 Task: Add an event with the title Second Presentation Rehearsal and Polishing Session, date '2023/10/20', time 9:15 AM to 11:15 AMand add a description: Throughout the retreat, participants will be immersed in a variety of engaging and interactive exercises that encourage teamwork, problem-solving, and creativity. The activities are carefully designed to challenge individuals, foster collaboration, and highlight the power of collective effort., put the event into Blue category . Add location for the event as: 987 Foz do Douro, Porto, Portugal, logged in from the account softage.9@softage.netand send the event invitation to softage.7@softage.net with CC to  softage.8@softage.net. Set a reminder for the event At time of event
Action: Mouse moved to (88, 107)
Screenshot: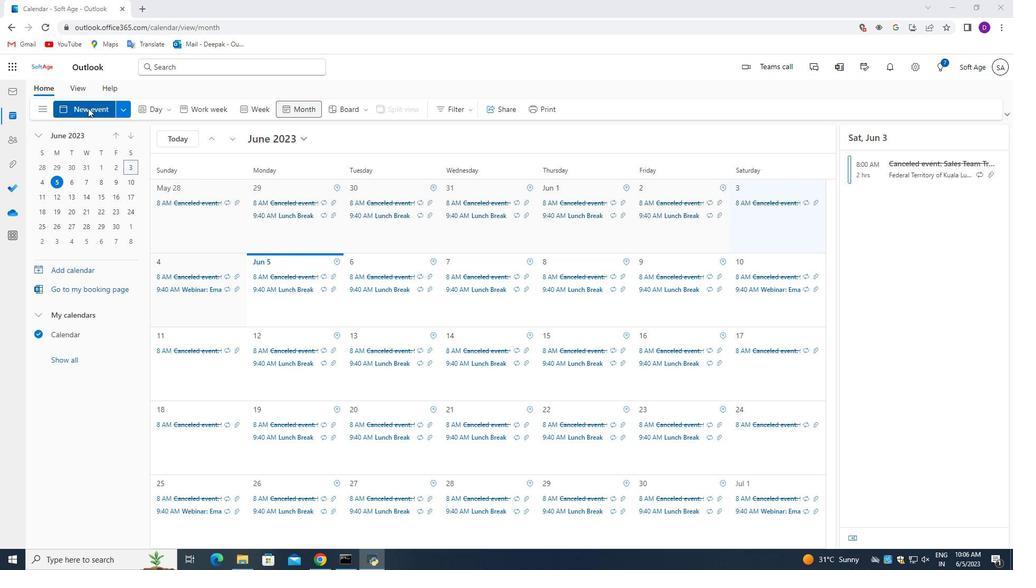 
Action: Mouse pressed left at (88, 107)
Screenshot: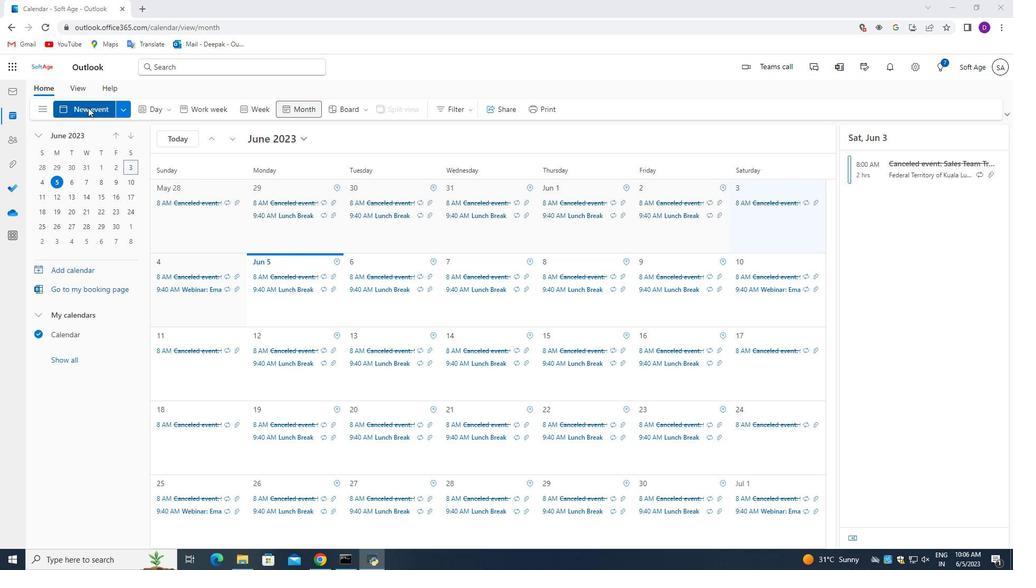 
Action: Mouse moved to (291, 384)
Screenshot: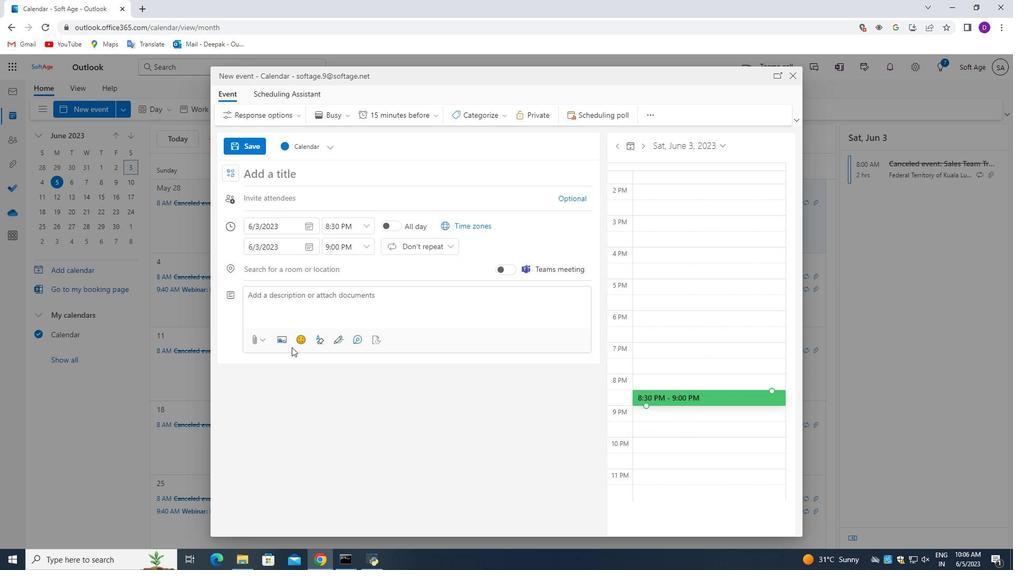 
Action: Key pressed <Key.shift_r>Second<Key.space><Key.shift>Presentation<Key.space><Key.shift_r>Rehearsal<Key.space>and<Key.space><Key.shift>Pl<Key.backspace>olisging<Key.backspace><Key.backspace><Key.backspace><Key.backspace>hing<Key.space><Key.shift_r>Session
Screenshot: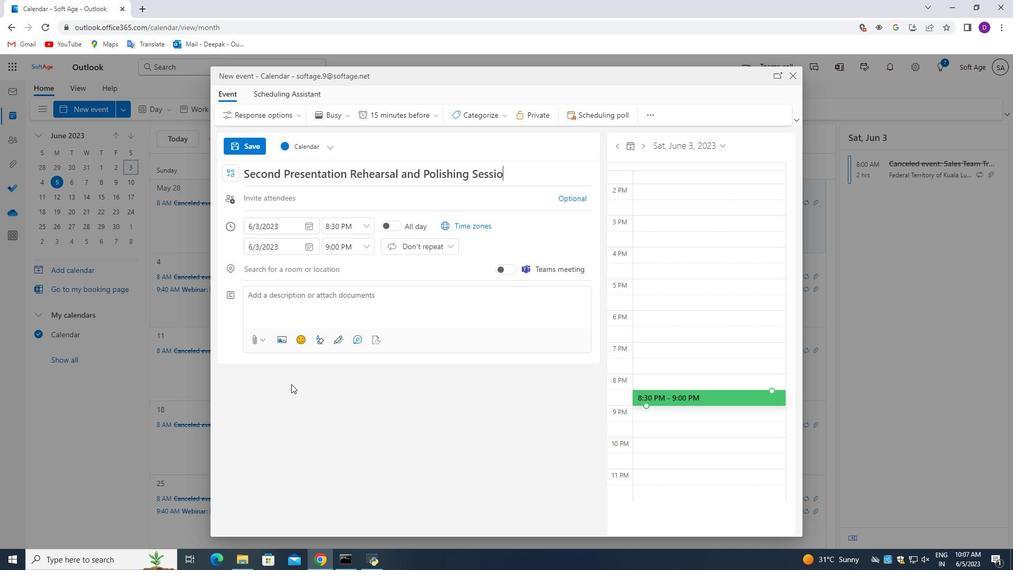 
Action: Mouse moved to (309, 227)
Screenshot: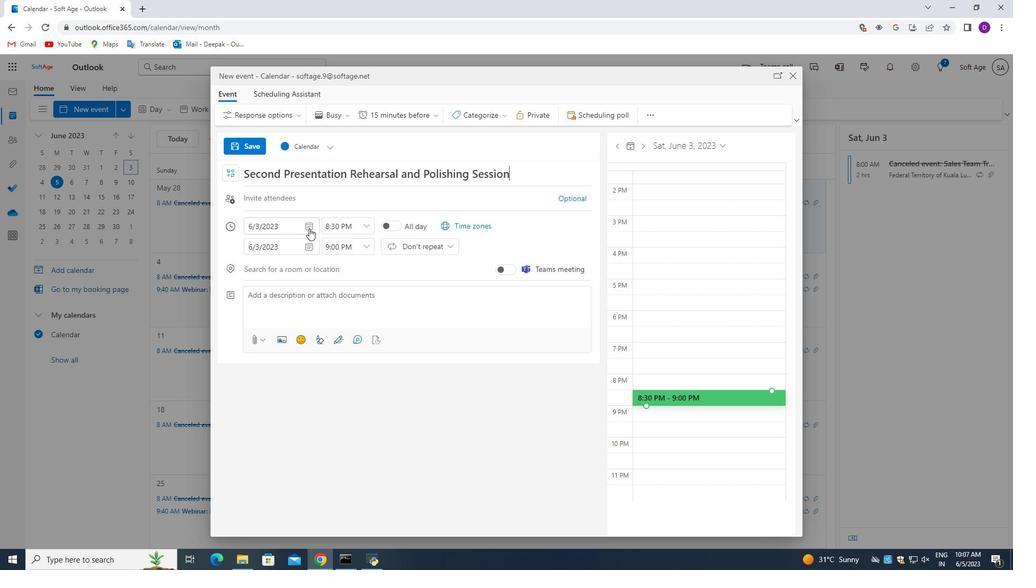 
Action: Mouse pressed left at (309, 227)
Screenshot: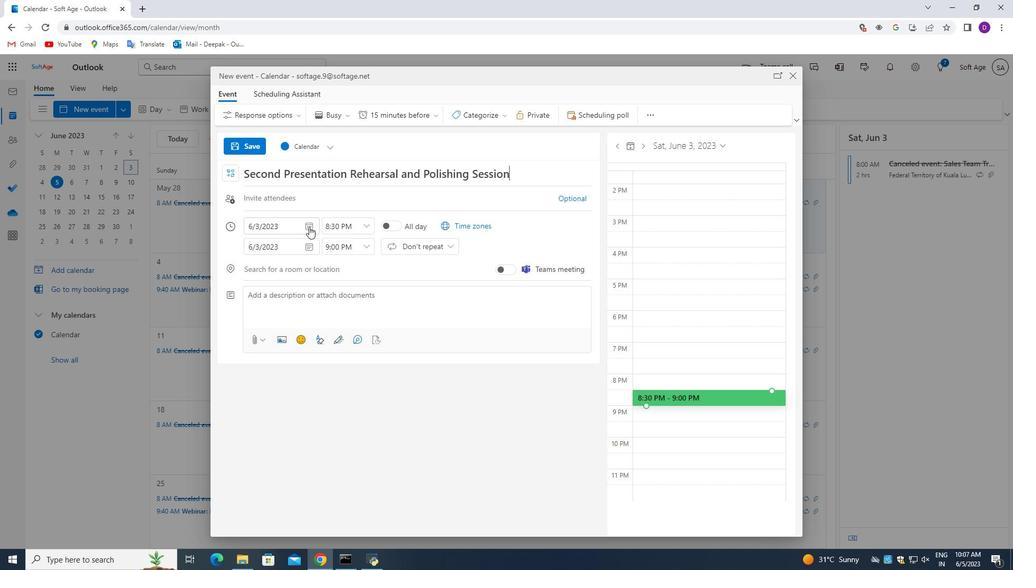 
Action: Mouse moved to (287, 249)
Screenshot: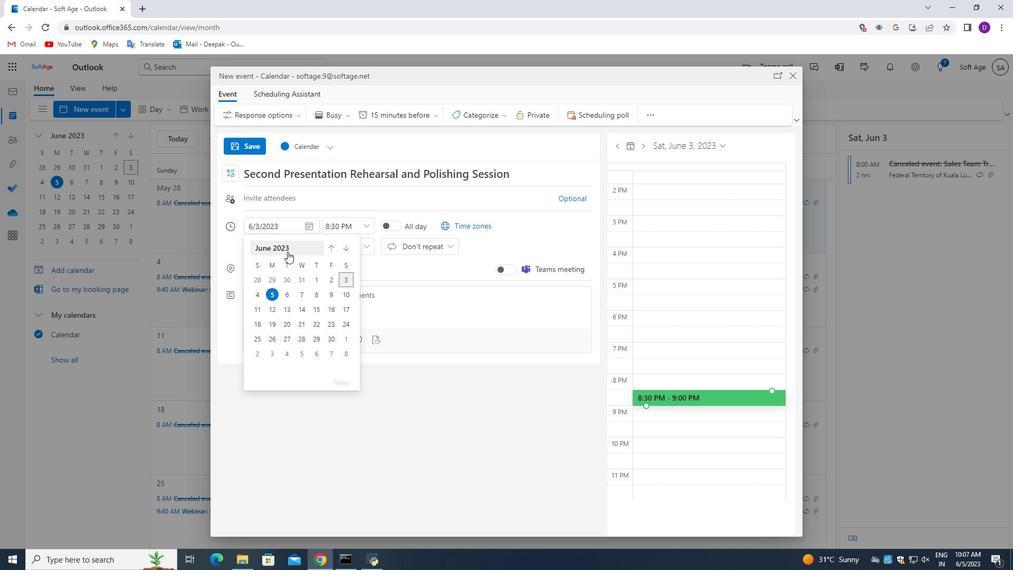 
Action: Mouse pressed left at (287, 249)
Screenshot: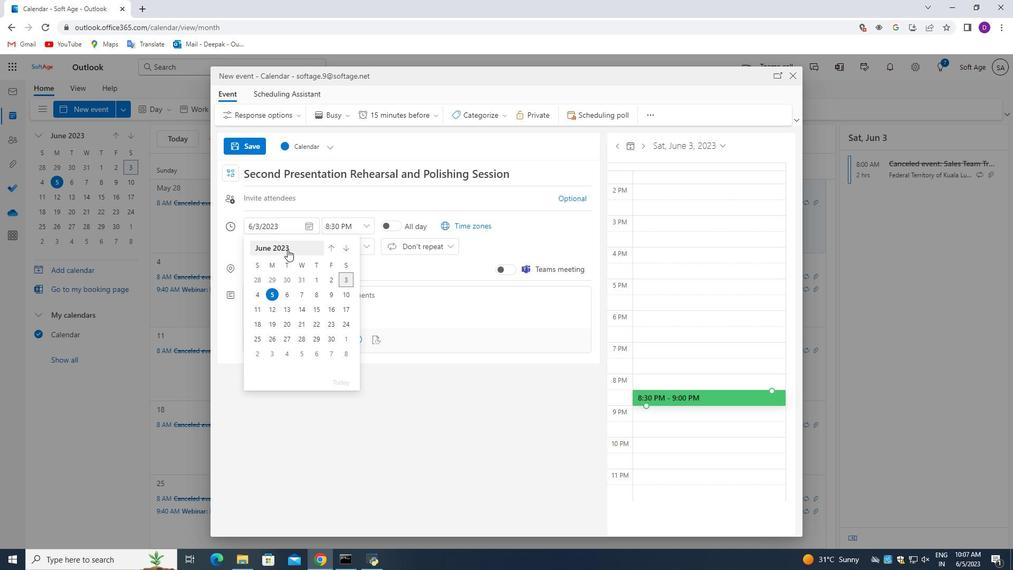 
Action: Mouse moved to (290, 324)
Screenshot: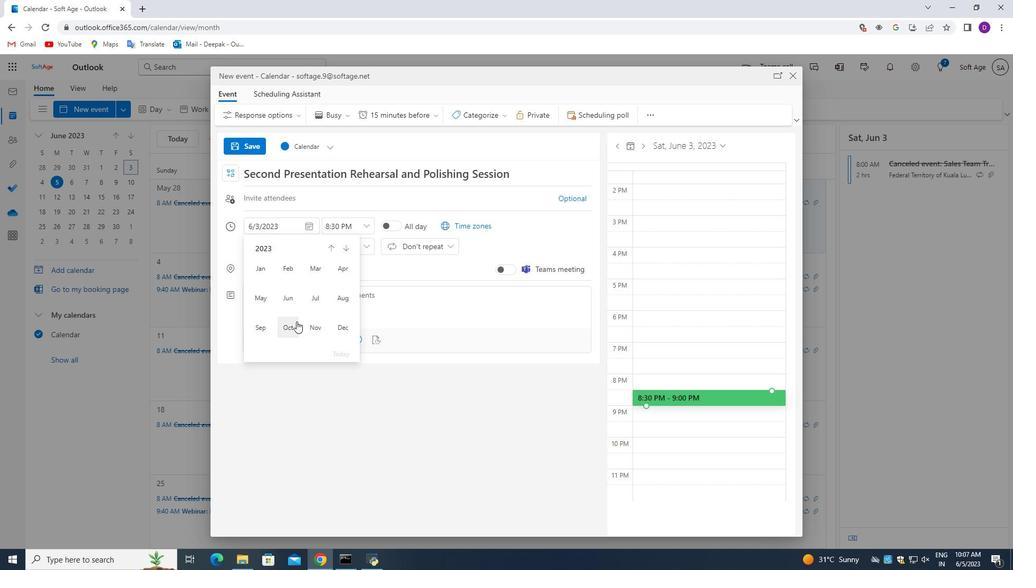 
Action: Mouse pressed left at (290, 324)
Screenshot: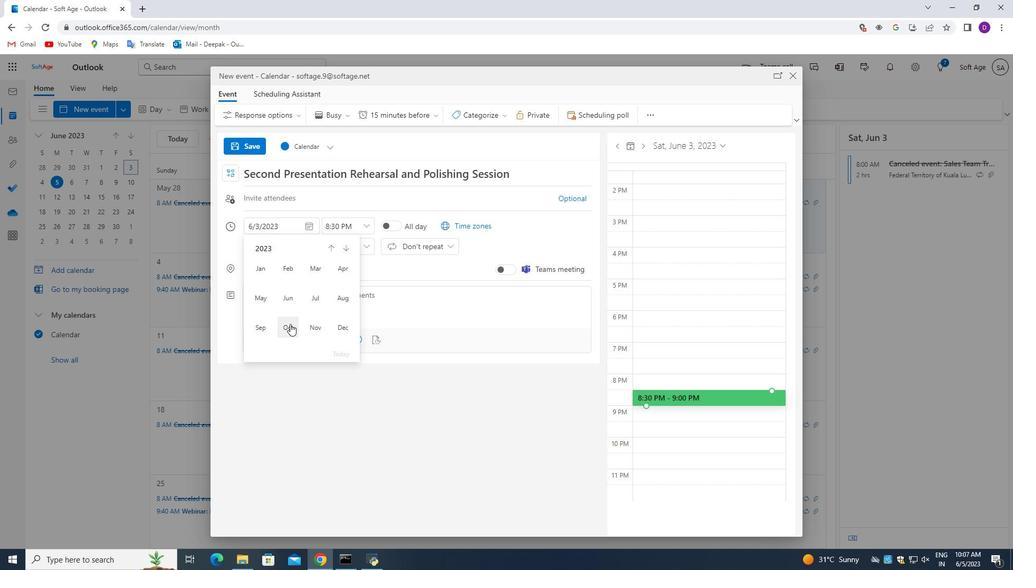 
Action: Mouse moved to (329, 312)
Screenshot: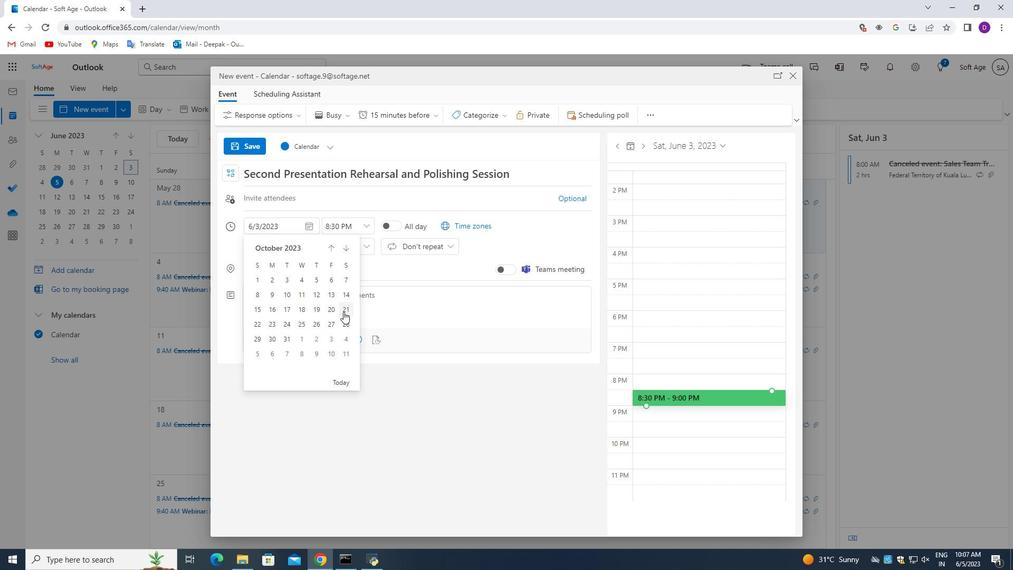 
Action: Mouse pressed left at (329, 312)
Screenshot: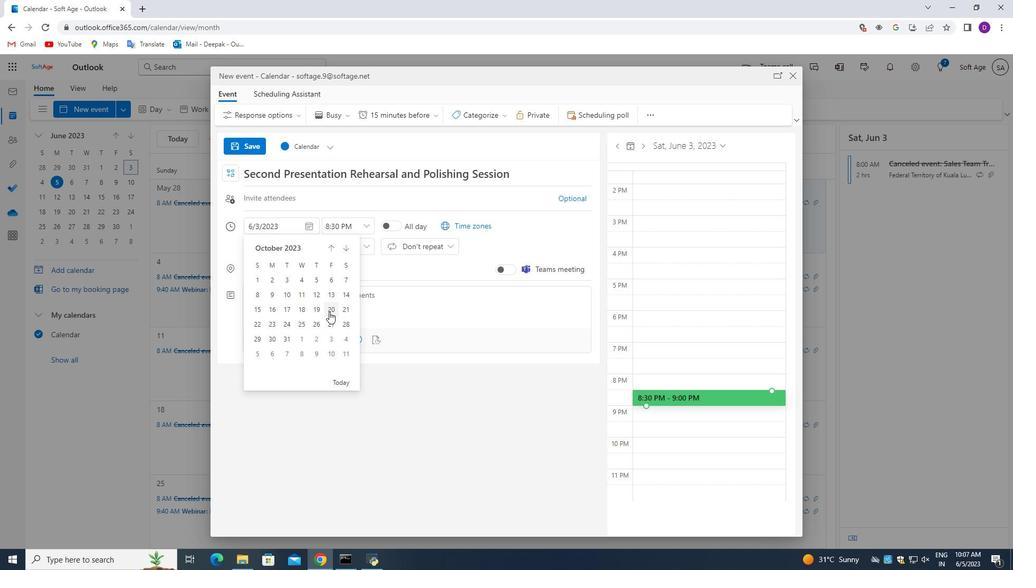 
Action: Mouse moved to (365, 230)
Screenshot: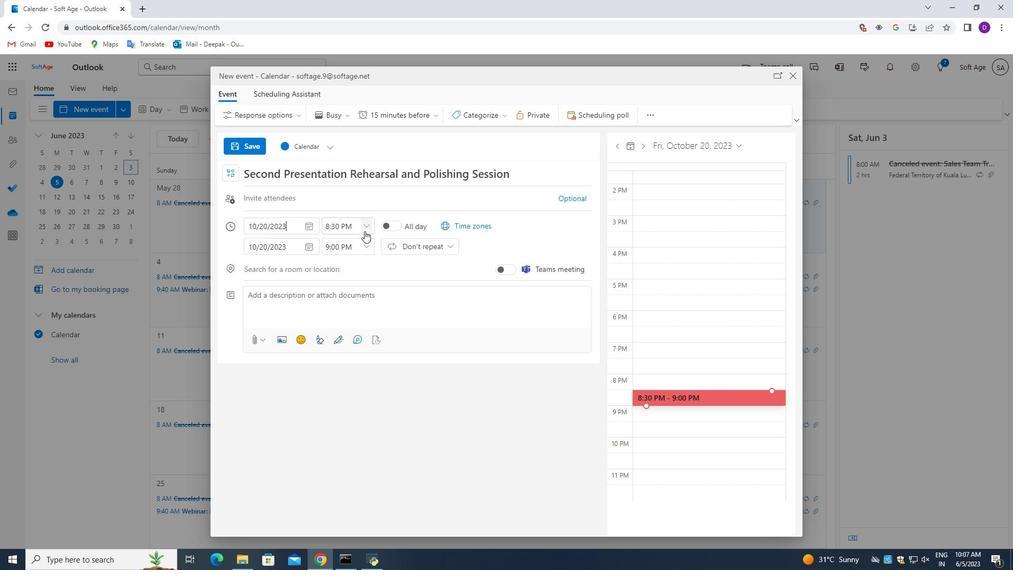 
Action: Mouse pressed left at (365, 230)
Screenshot: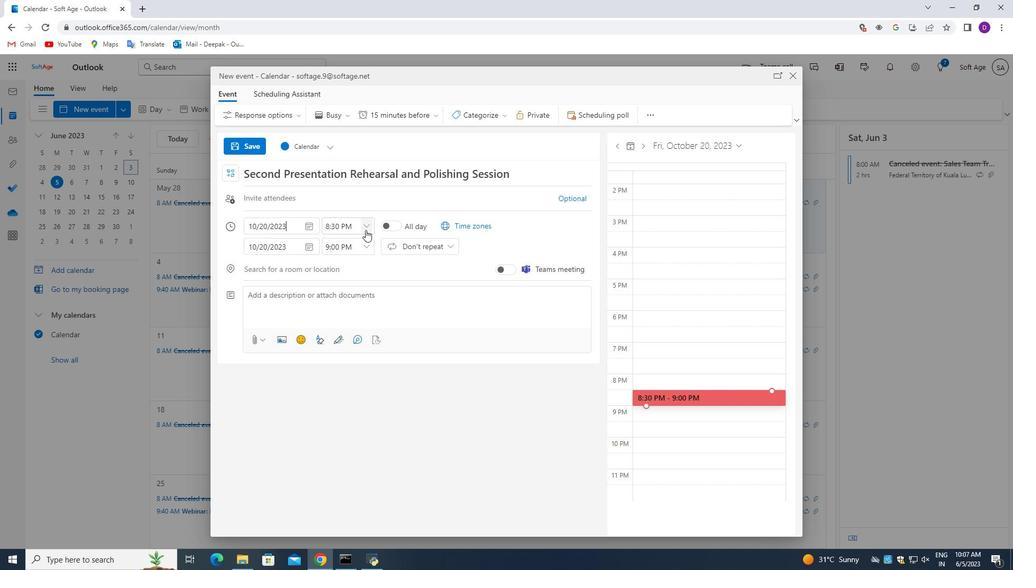 
Action: Mouse moved to (348, 265)
Screenshot: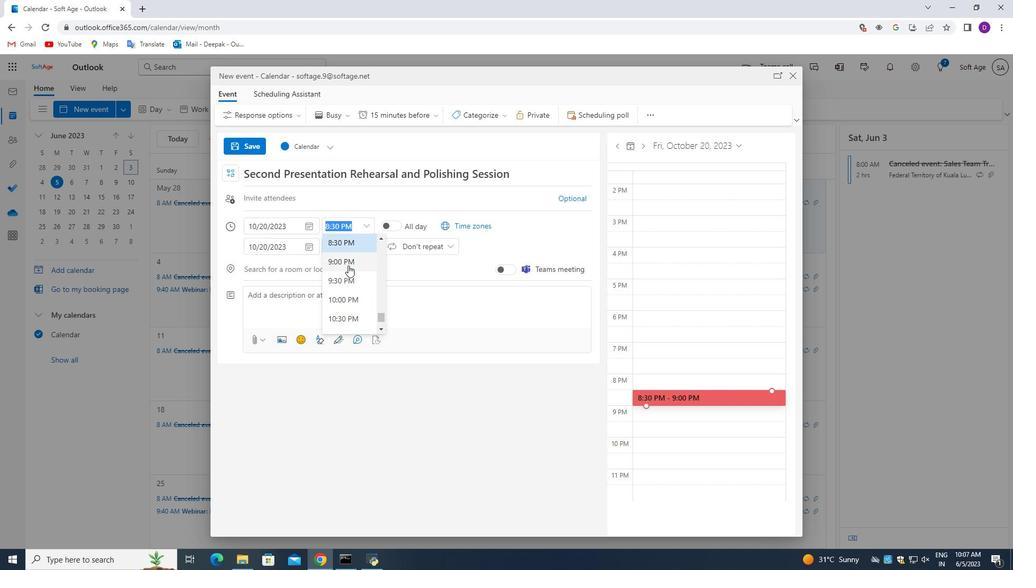
Action: Mouse scrolled (348, 264) with delta (0, 0)
Screenshot: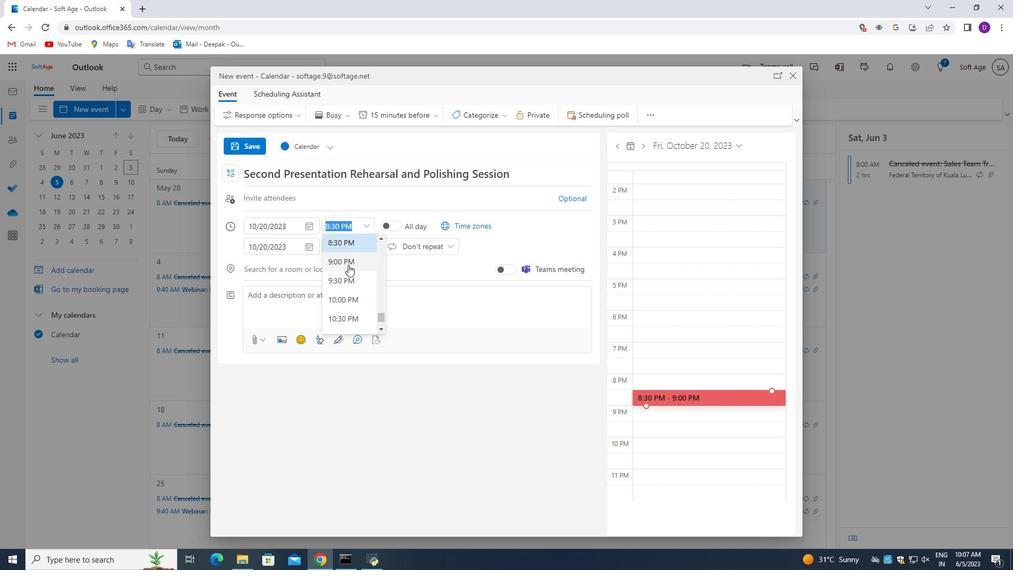 
Action: Mouse moved to (348, 267)
Screenshot: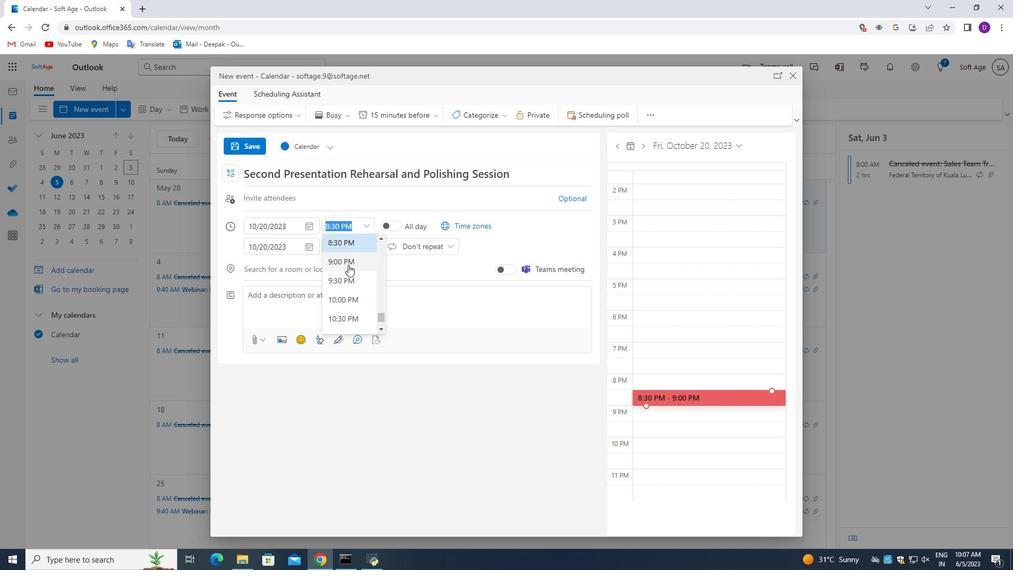 
Action: Mouse scrolled (348, 266) with delta (0, 0)
Screenshot: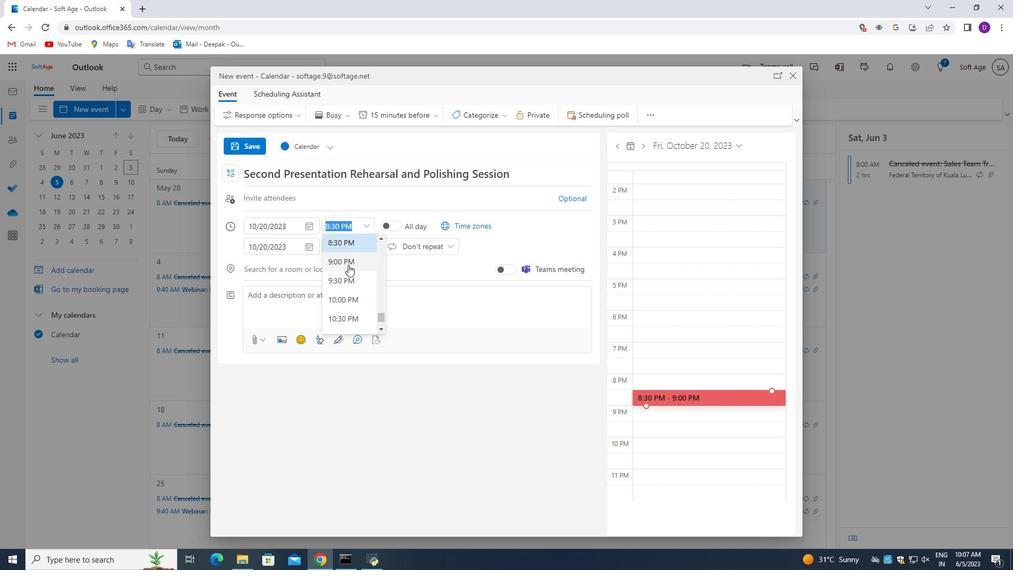 
Action: Mouse moved to (353, 292)
Screenshot: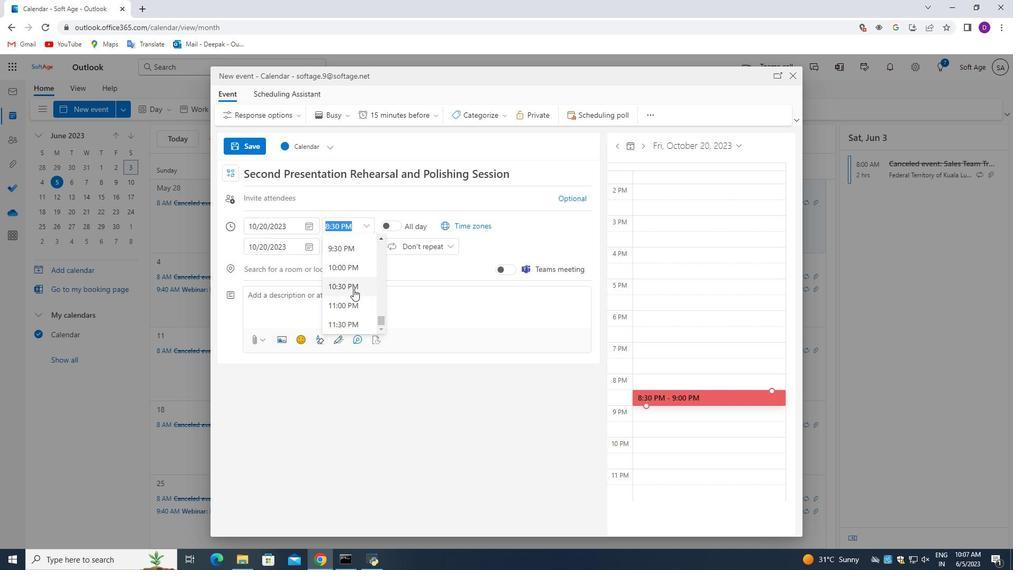 
Action: Mouse scrolled (353, 292) with delta (0, 0)
Screenshot: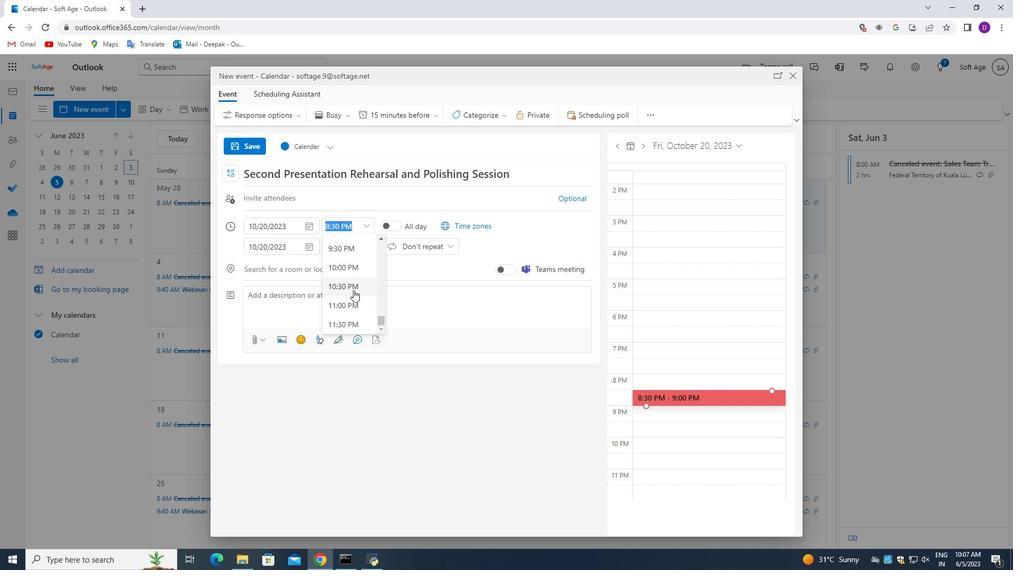 
Action: Mouse moved to (352, 294)
Screenshot: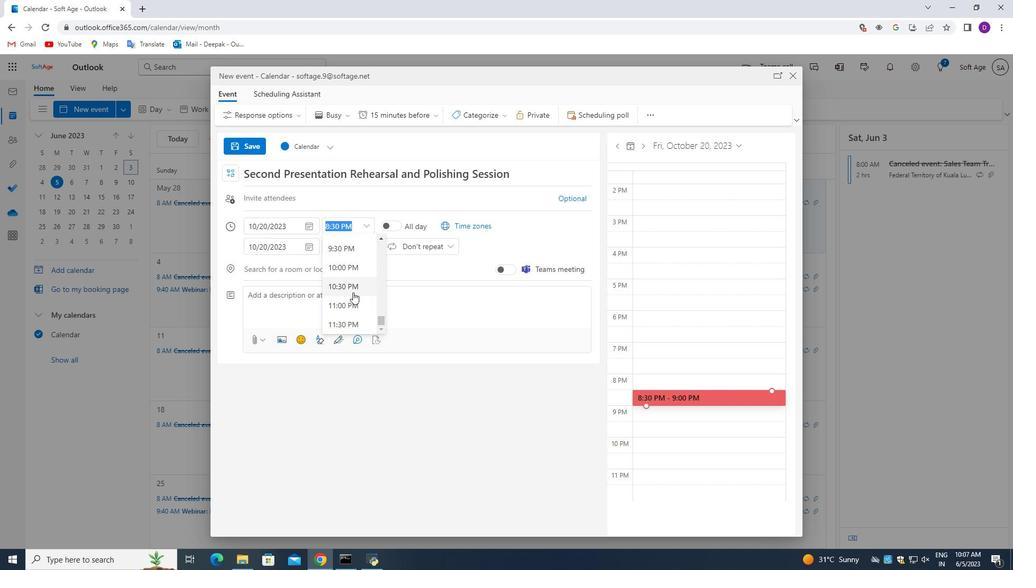 
Action: Mouse scrolled (352, 294) with delta (0, 0)
Screenshot: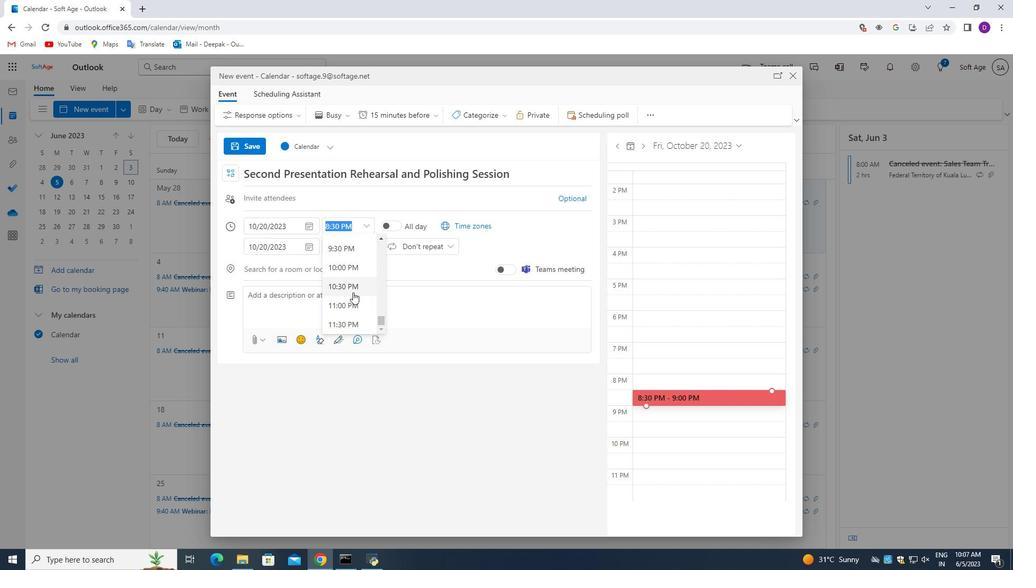 
Action: Mouse moved to (352, 298)
Screenshot: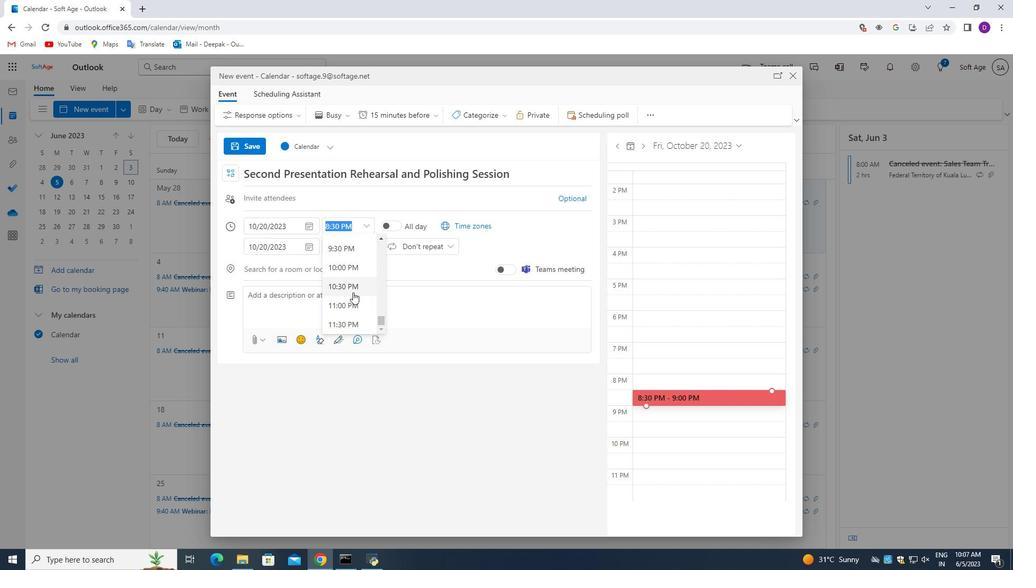 
Action: Mouse scrolled (352, 297) with delta (0, 0)
Screenshot: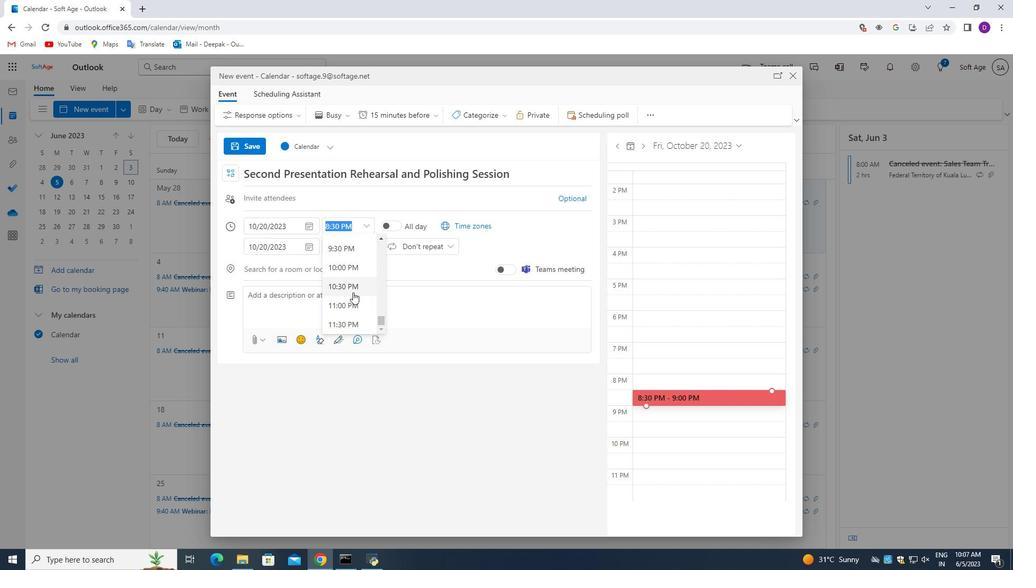 
Action: Mouse moved to (351, 300)
Screenshot: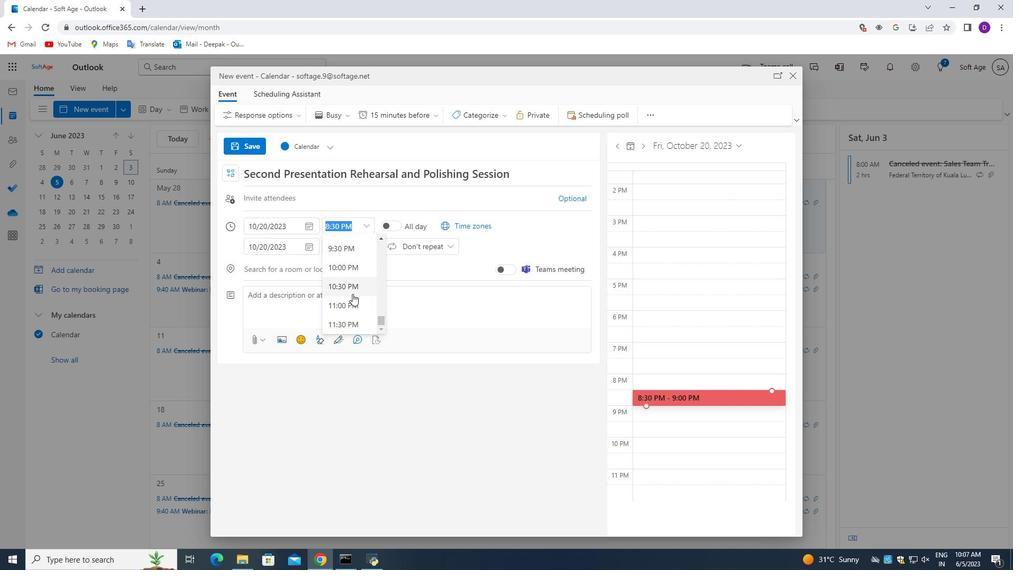 
Action: Mouse scrolled (351, 299) with delta (0, 0)
Screenshot: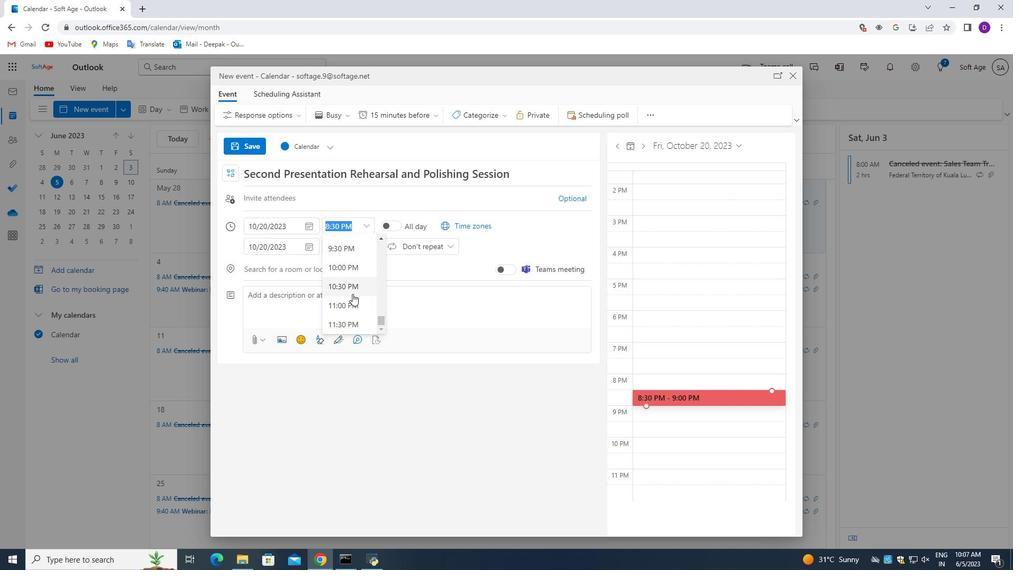 
Action: Mouse moved to (351, 301)
Screenshot: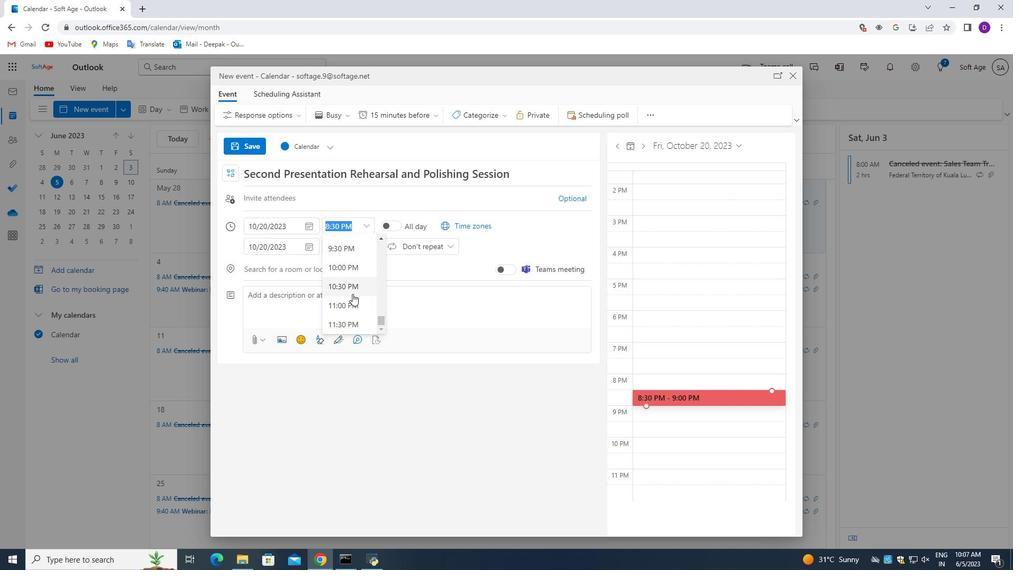 
Action: Mouse scrolled (351, 300) with delta (0, 0)
Screenshot: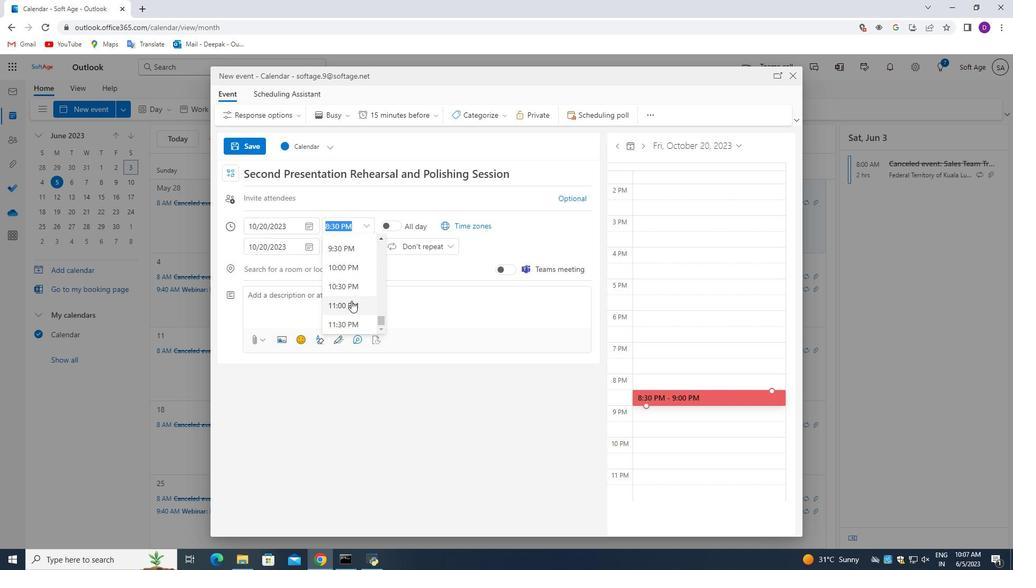 
Action: Mouse moved to (349, 274)
Screenshot: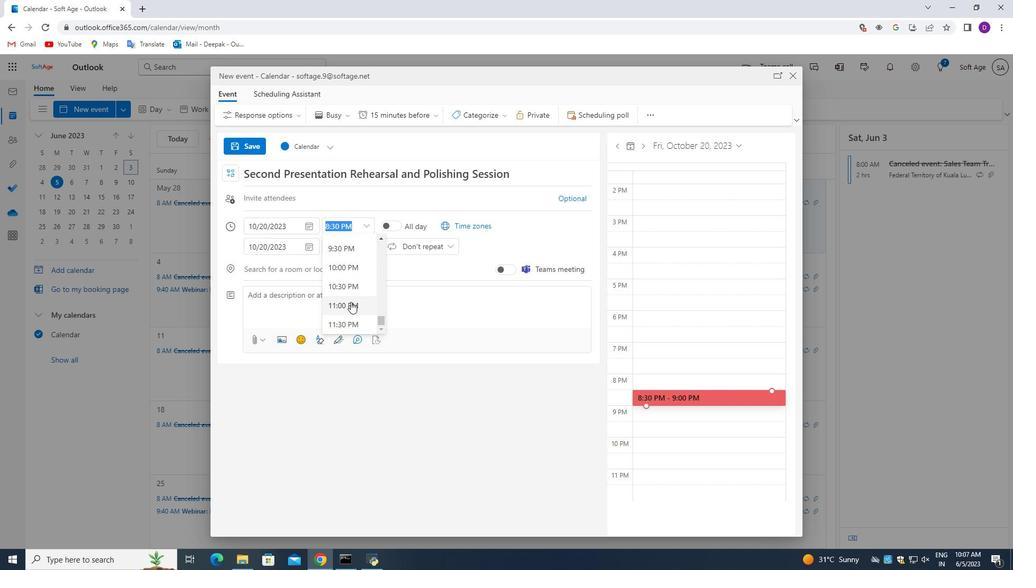 
Action: Mouse scrolled (349, 274) with delta (0, 0)
Screenshot: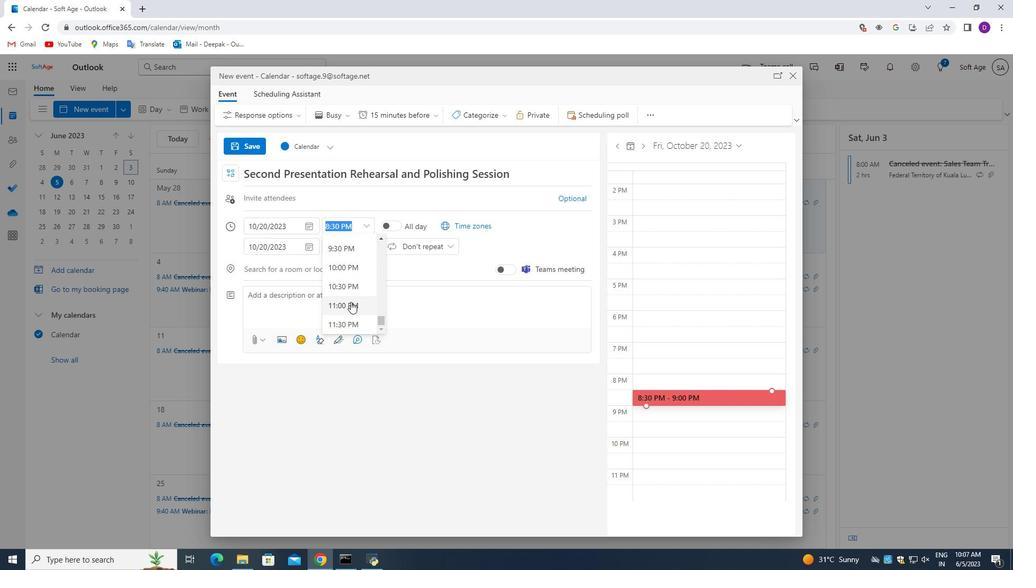 
Action: Mouse moved to (349, 273)
Screenshot: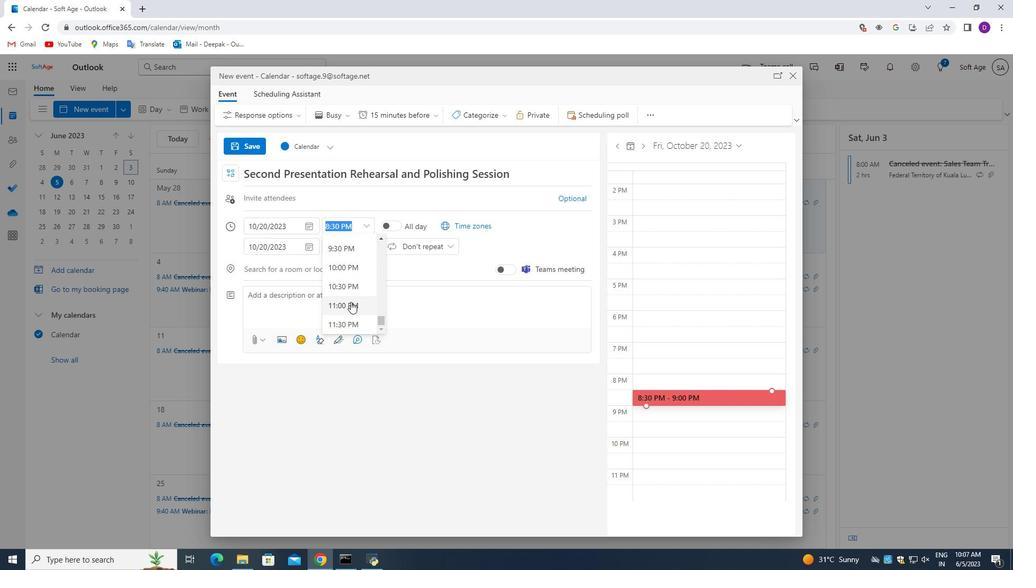 
Action: Mouse scrolled (349, 274) with delta (0, 0)
Screenshot: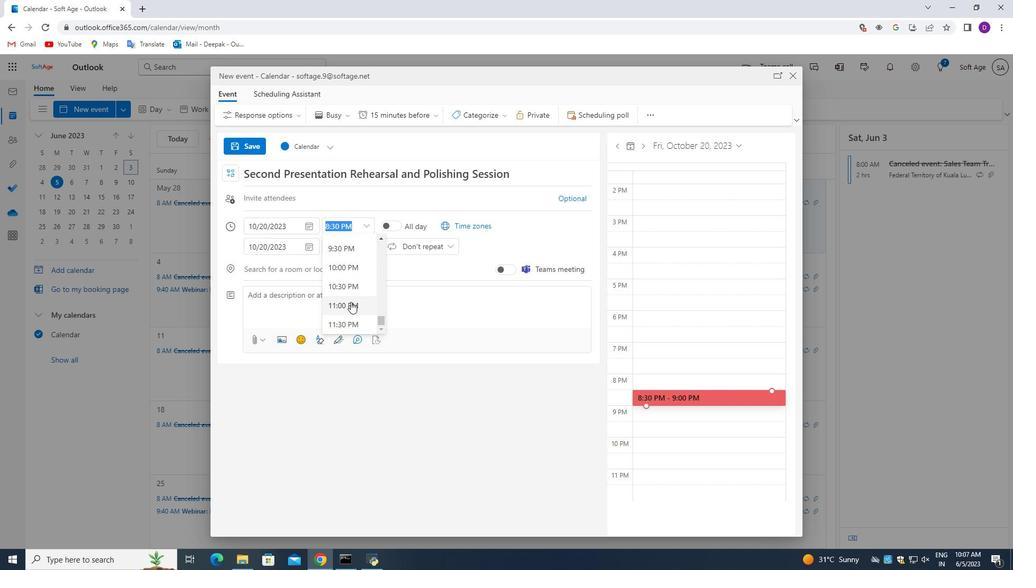 
Action: Mouse moved to (349, 273)
Screenshot: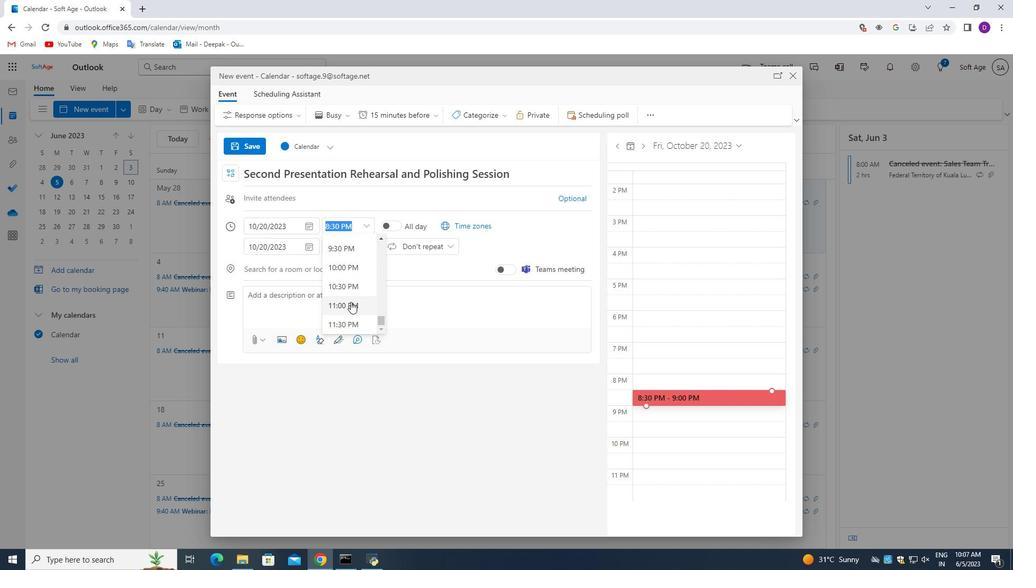 
Action: Mouse scrolled (349, 274) with delta (0, 0)
Screenshot: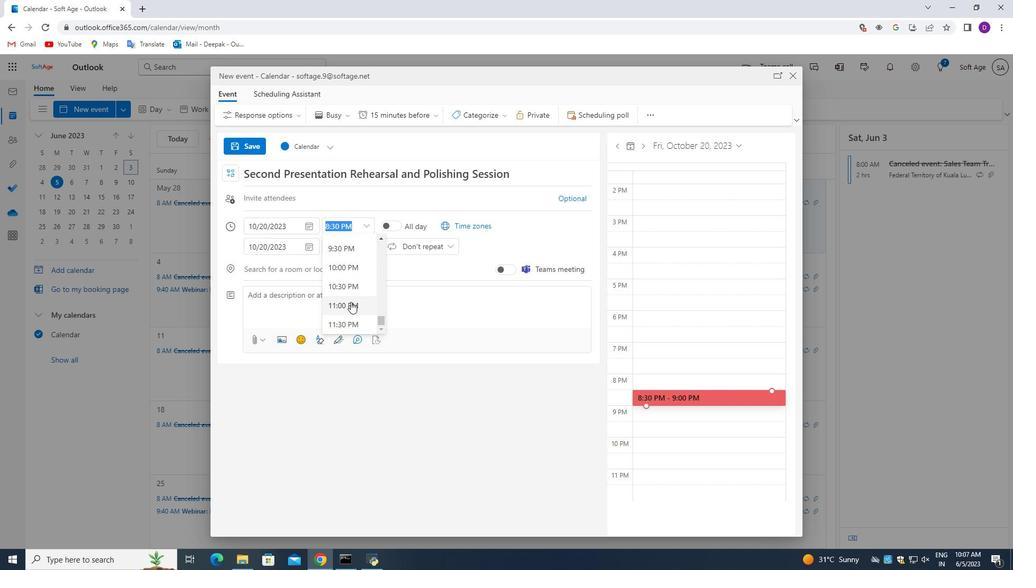 
Action: Mouse scrolled (349, 274) with delta (0, 0)
Screenshot: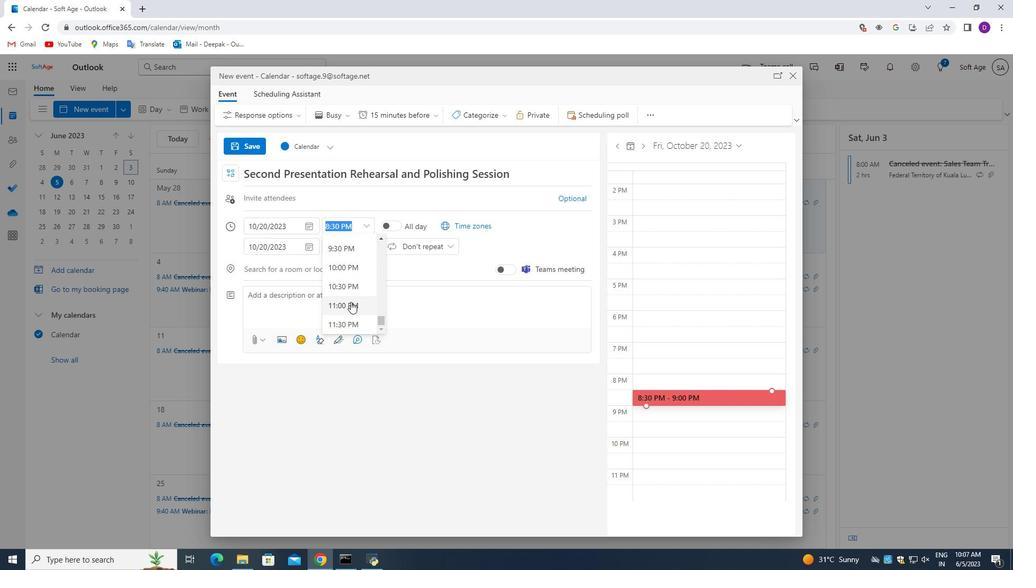 
Action: Mouse moved to (347, 304)
Screenshot: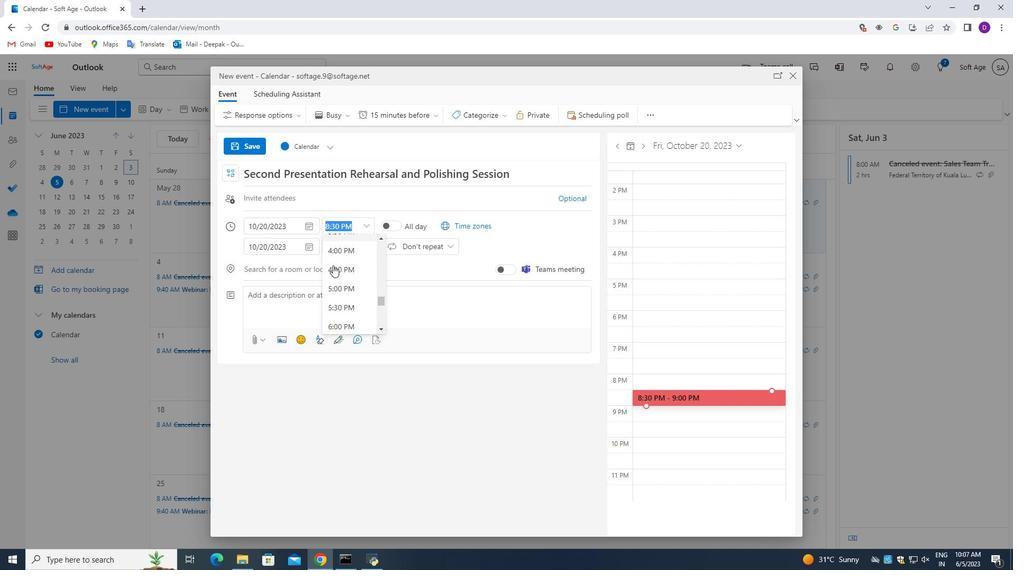 
Action: Mouse scrolled (347, 305) with delta (0, 0)
Screenshot: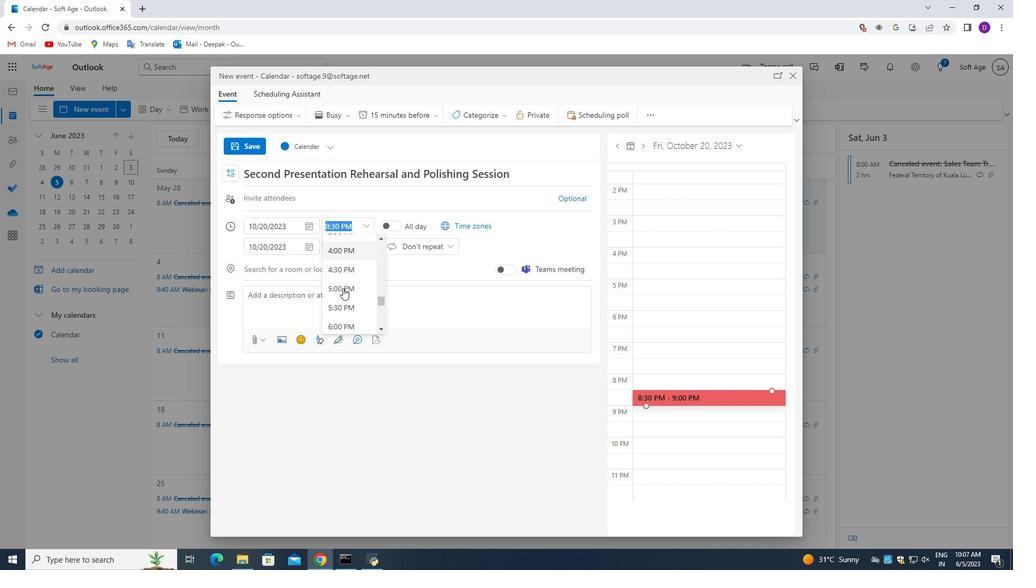 
Action: Mouse moved to (347, 305)
Screenshot: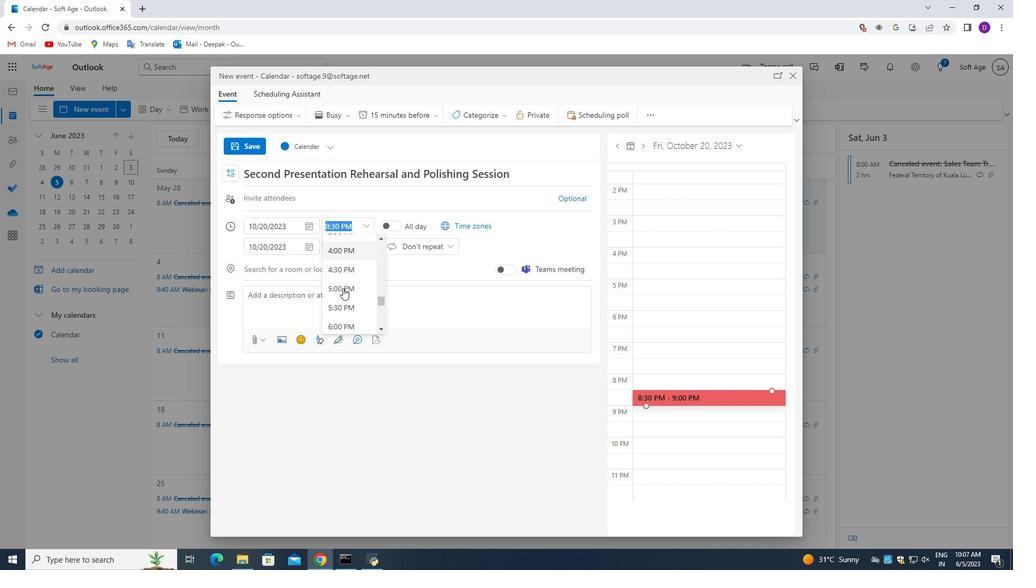 
Action: Mouse scrolled (347, 306) with delta (0, 0)
Screenshot: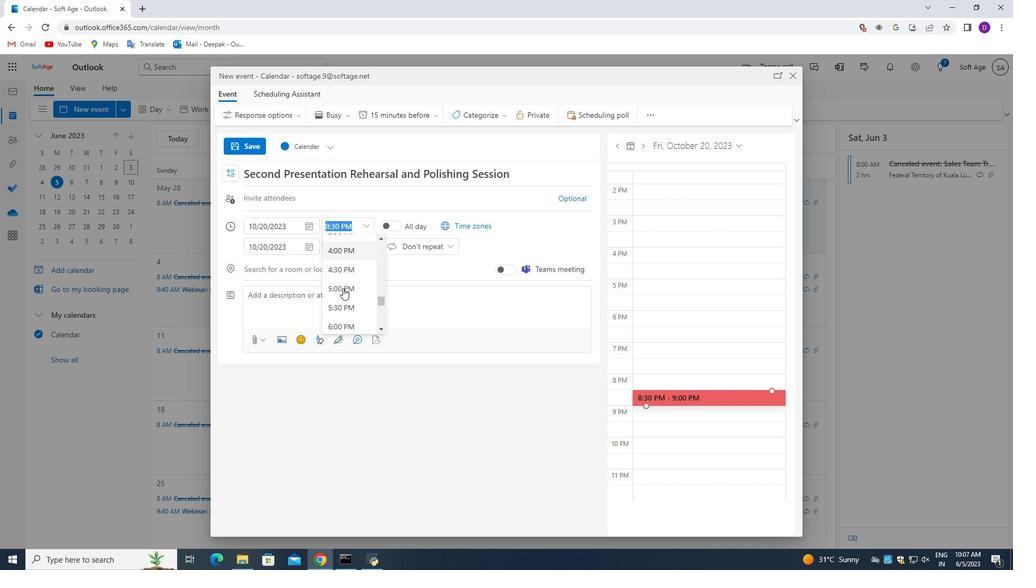 
Action: Mouse moved to (348, 306)
Screenshot: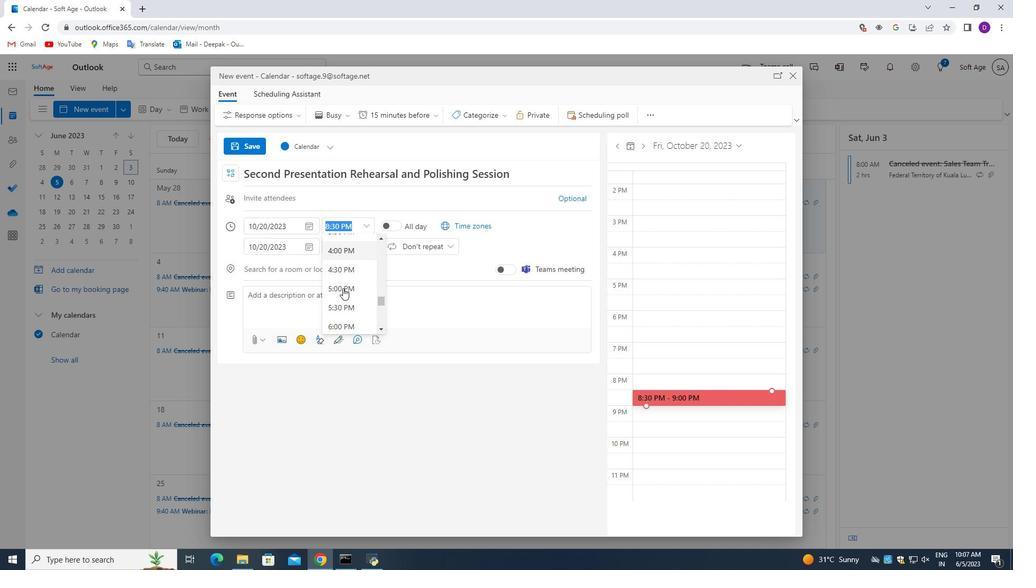 
Action: Mouse scrolled (348, 306) with delta (0, 0)
Screenshot: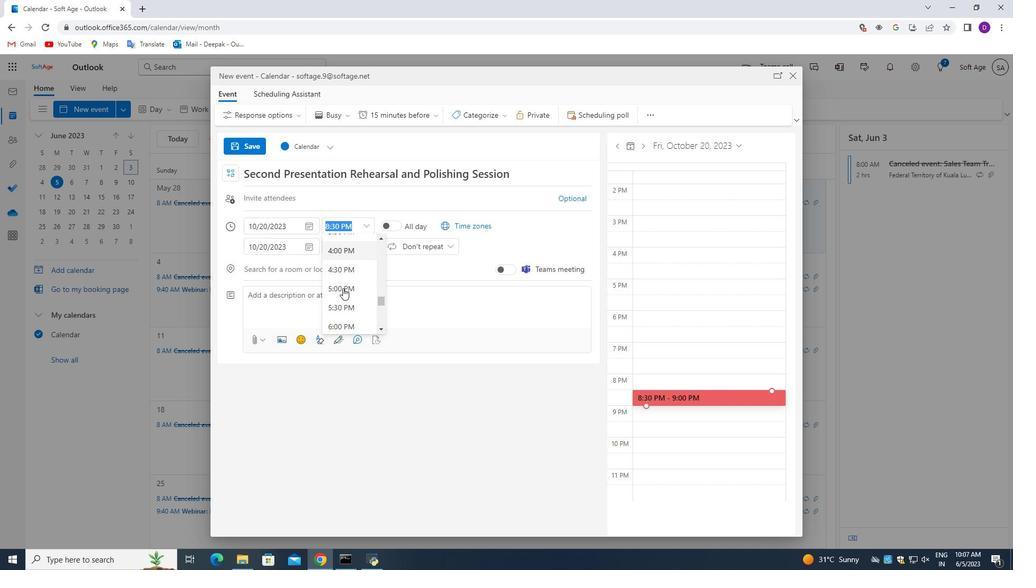 
Action: Mouse scrolled (348, 306) with delta (0, 0)
Screenshot: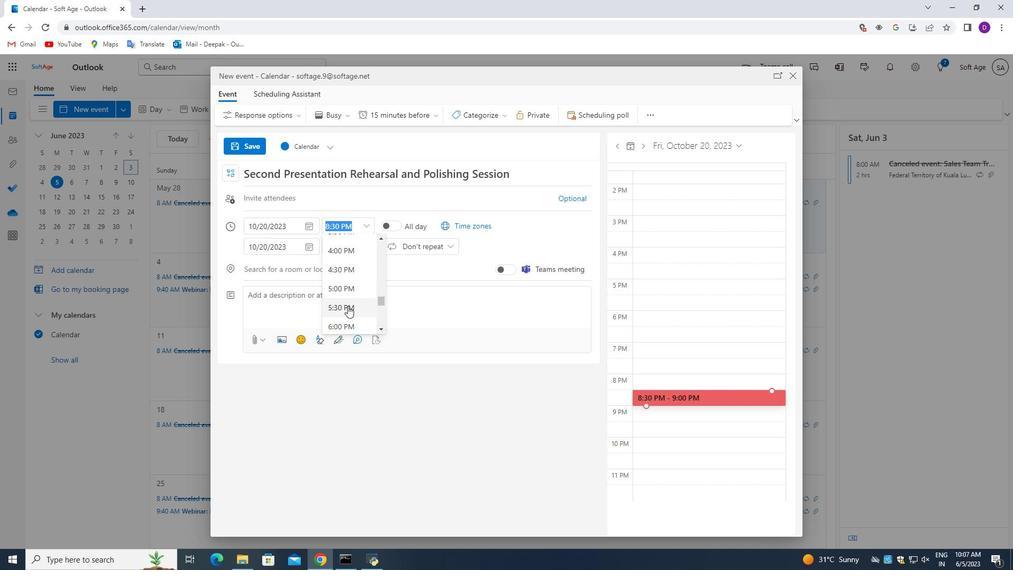 
Action: Mouse moved to (349, 304)
Screenshot: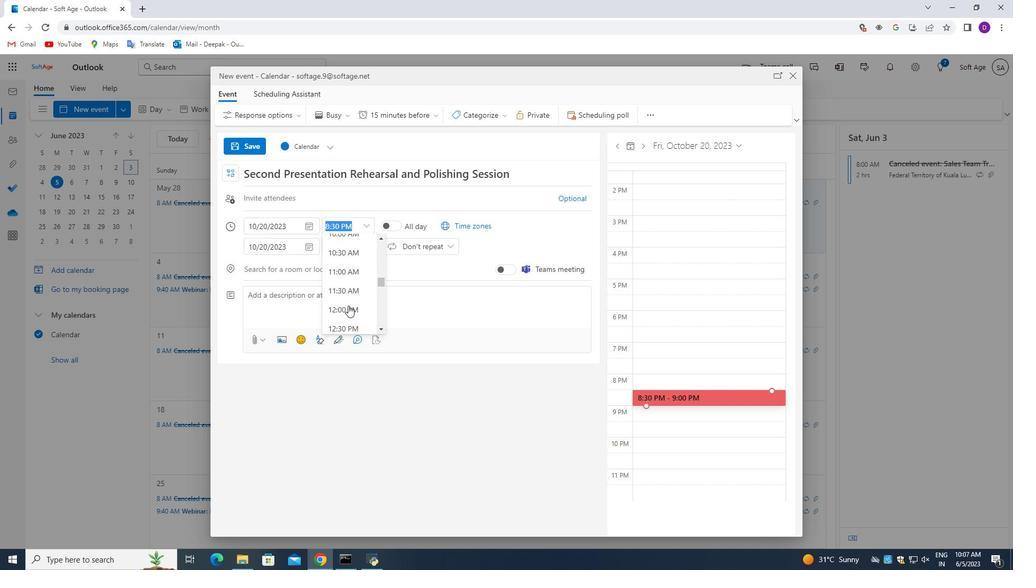 
Action: Mouse scrolled (349, 305) with delta (0, 0)
Screenshot: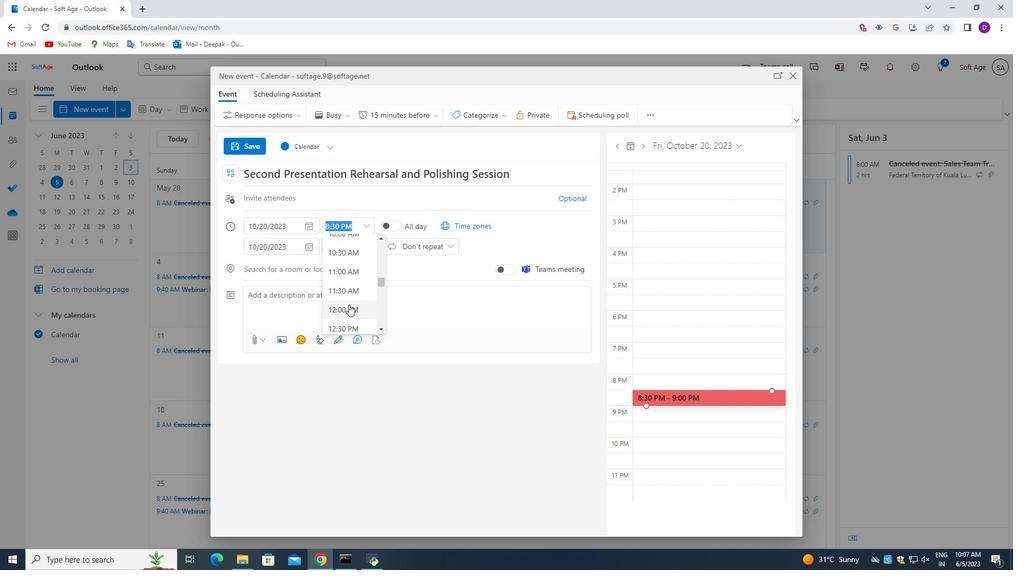 
Action: Mouse scrolled (349, 305) with delta (0, 0)
Screenshot: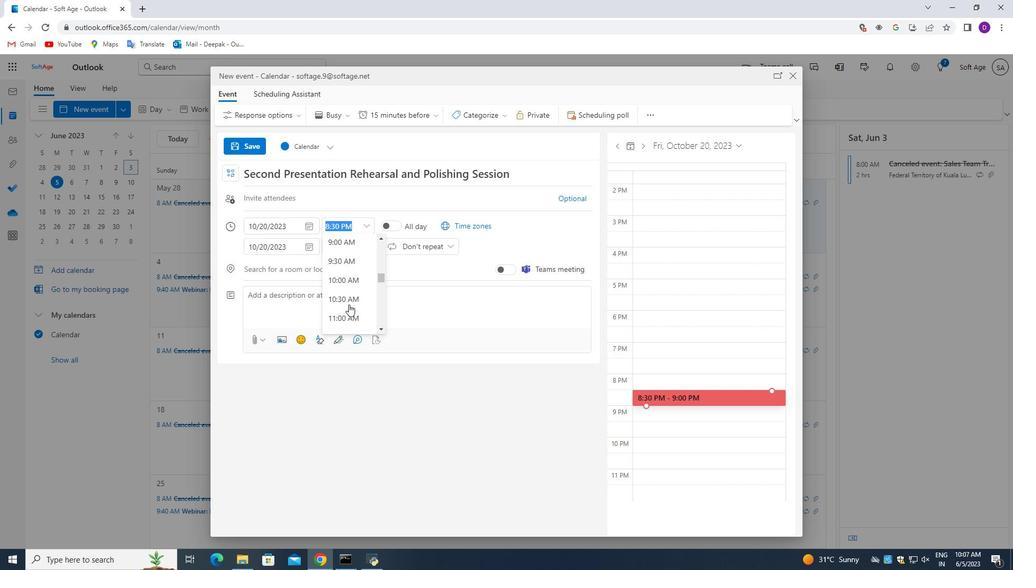 
Action: Mouse scrolled (349, 305) with delta (0, 0)
Screenshot: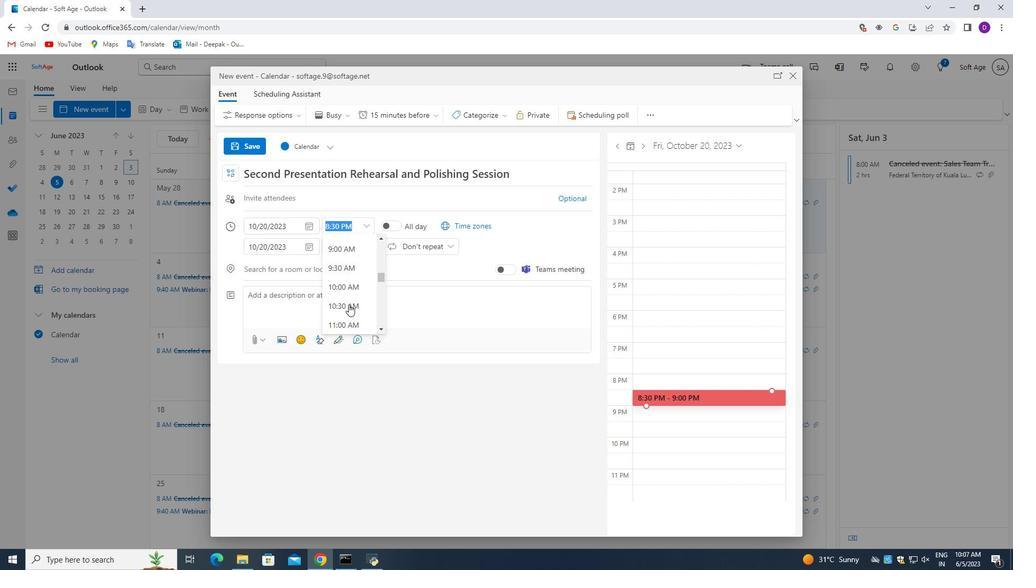 
Action: Mouse scrolled (349, 304) with delta (0, 0)
Screenshot: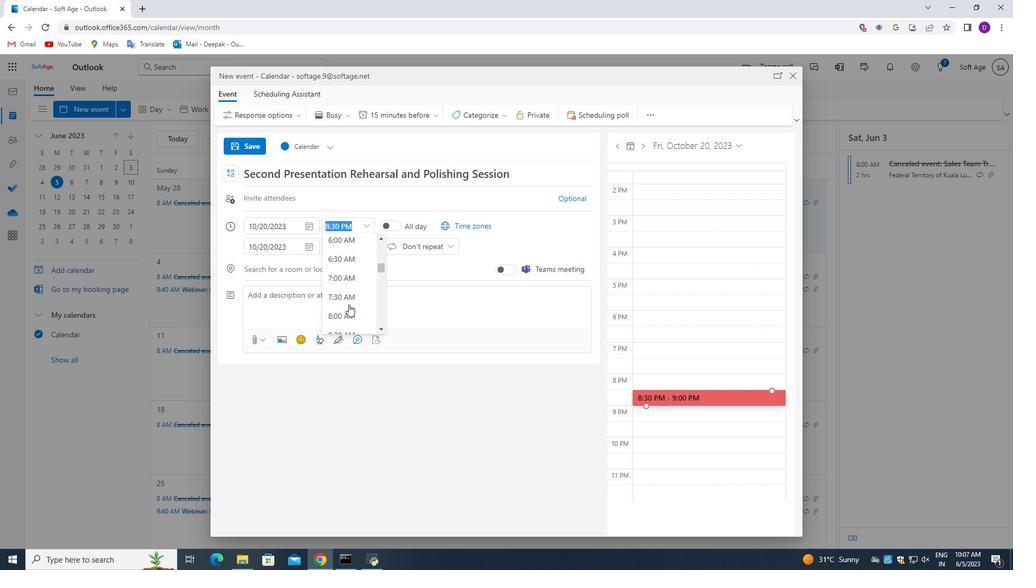 
Action: Mouse scrolled (349, 304) with delta (0, 0)
Screenshot: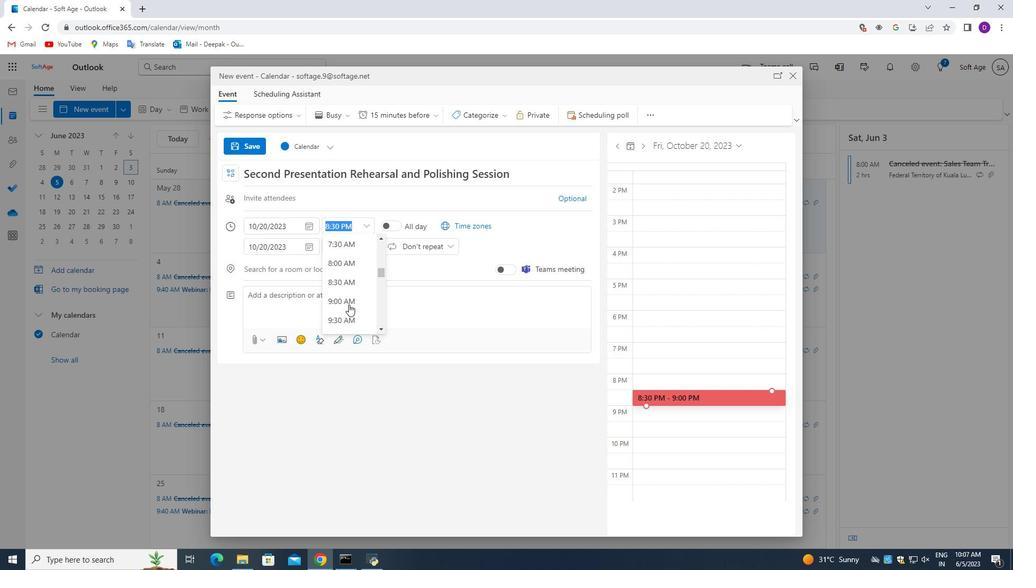 
Action: Mouse moved to (346, 266)
Screenshot: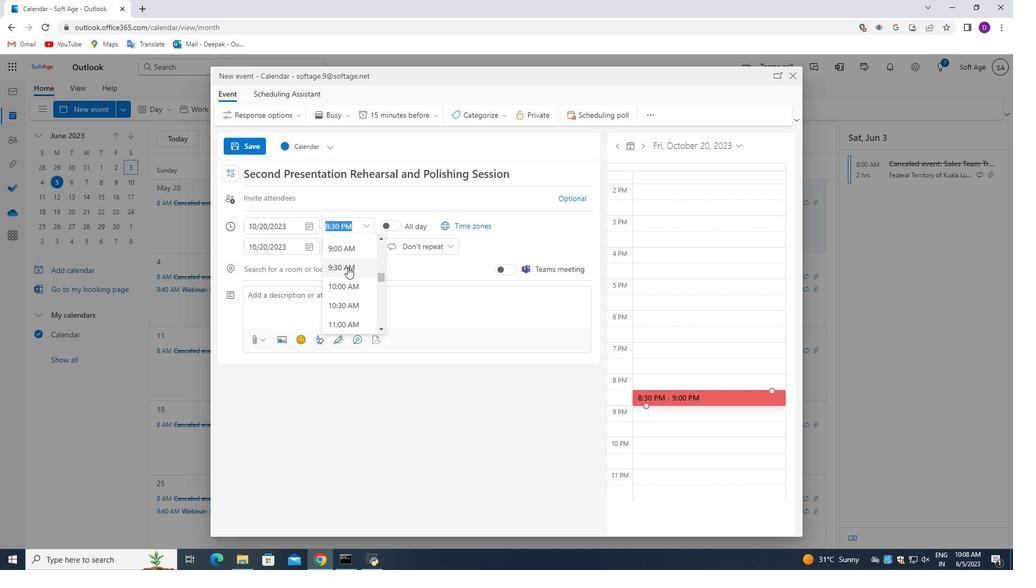 
Action: Mouse pressed left at (346, 266)
Screenshot: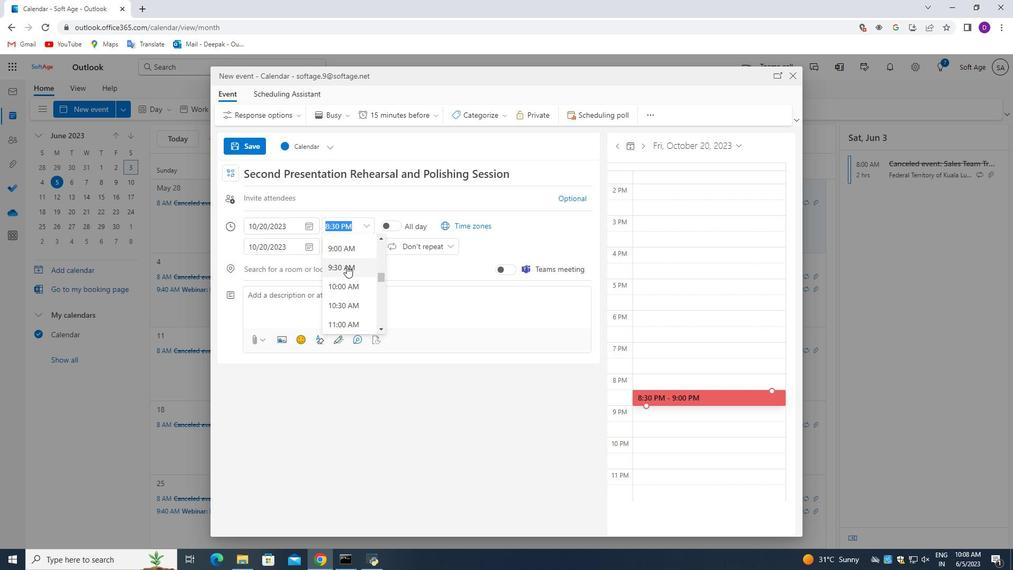 
Action: Mouse moved to (335, 225)
Screenshot: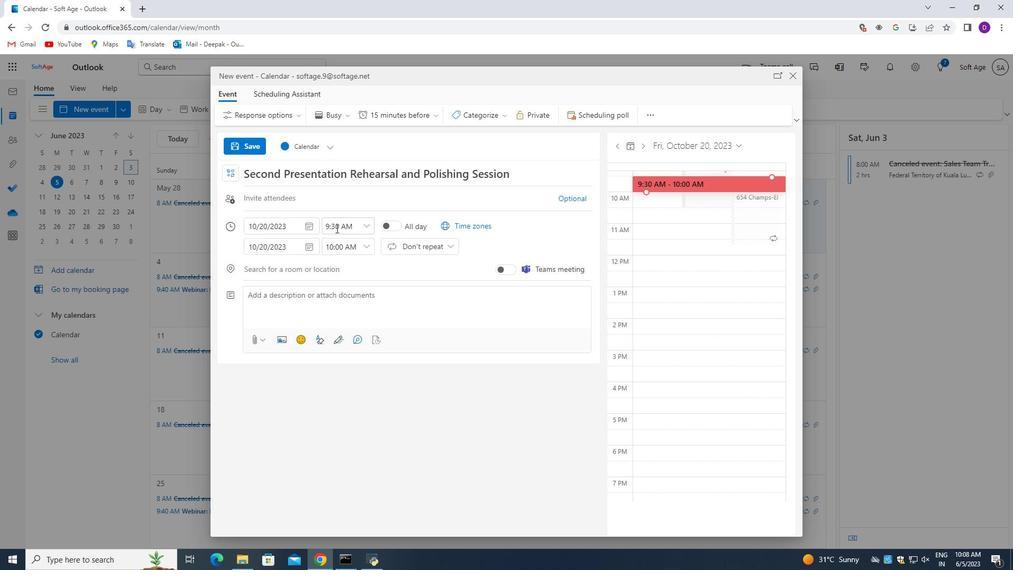 
Action: Mouse pressed left at (335, 225)
Screenshot: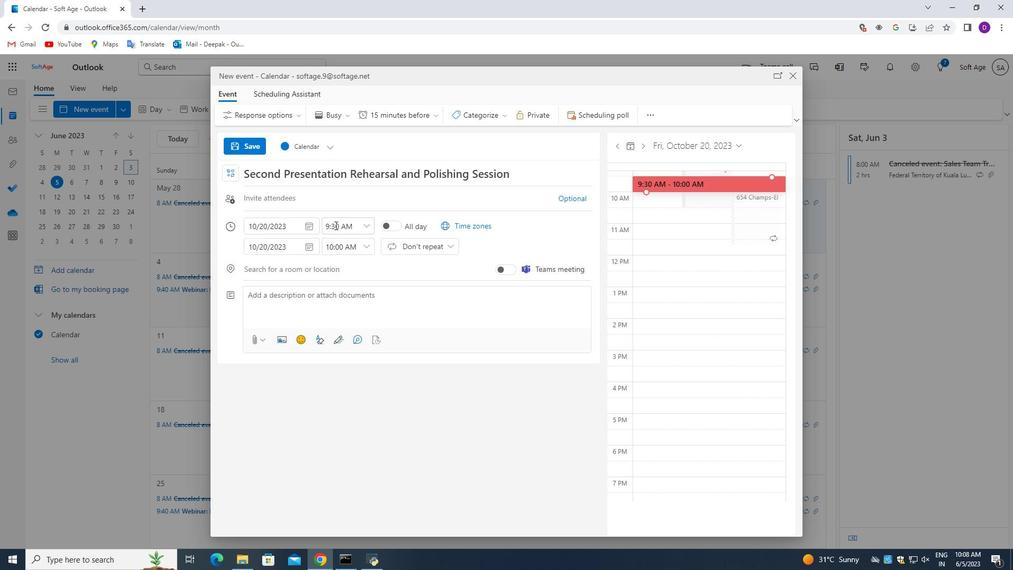 
Action: Mouse moved to (358, 264)
Screenshot: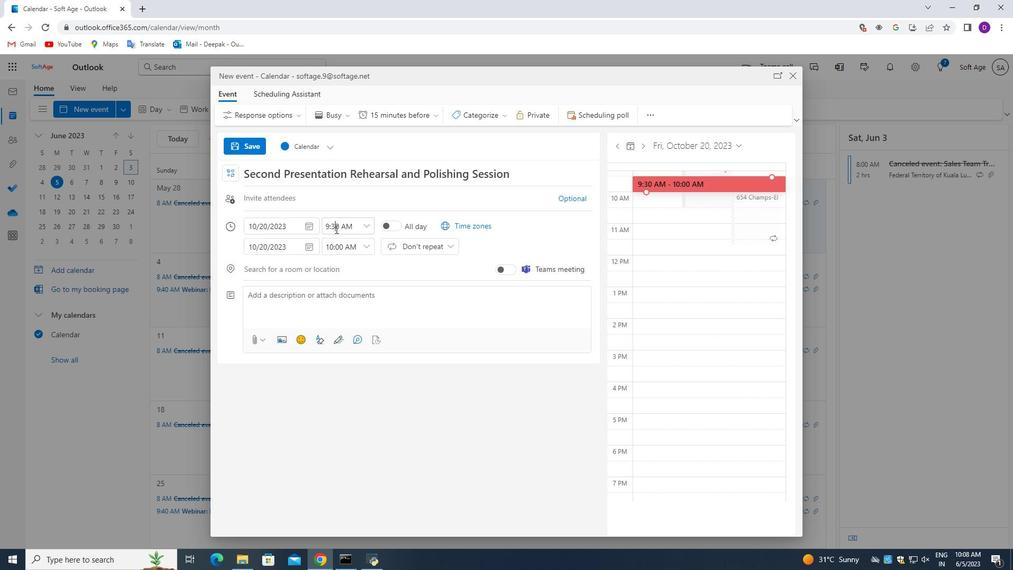 
Action: Key pressed <Key.backspace>1<Key.right><Key.backspace>5
Screenshot: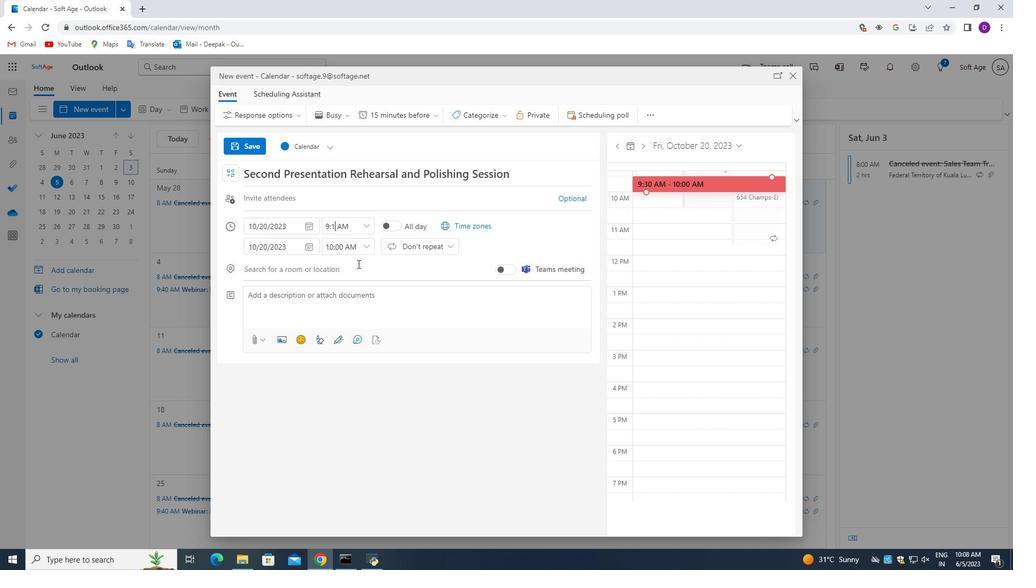 
Action: Mouse moved to (332, 251)
Screenshot: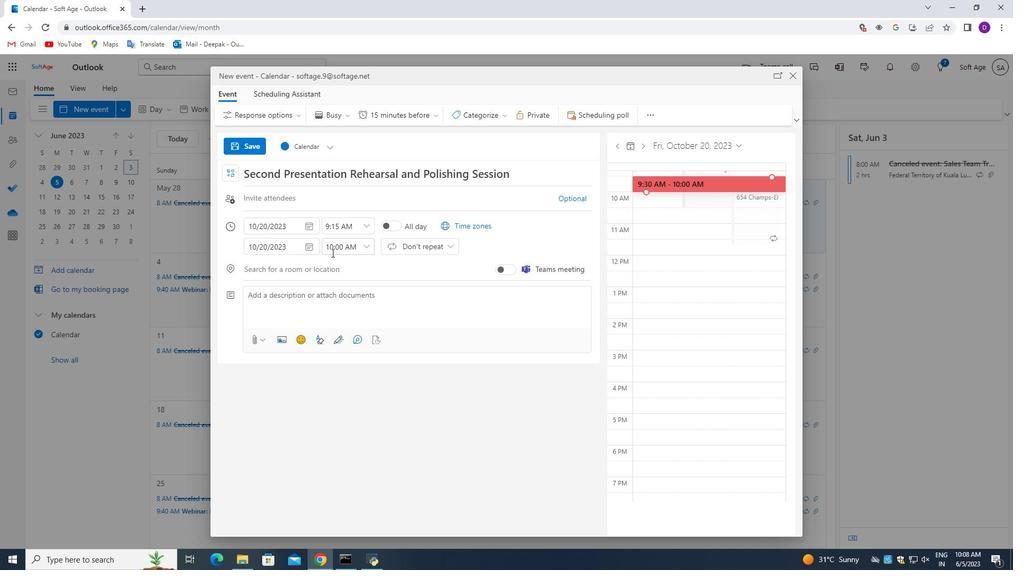 
Action: Mouse pressed left at (332, 251)
Screenshot: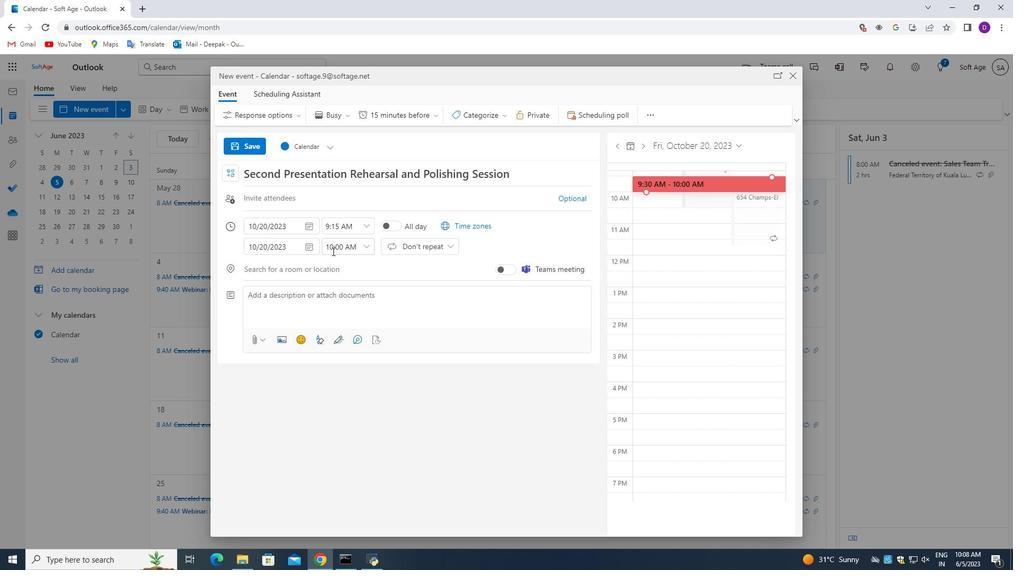 
Action: Mouse moved to (332, 246)
Screenshot: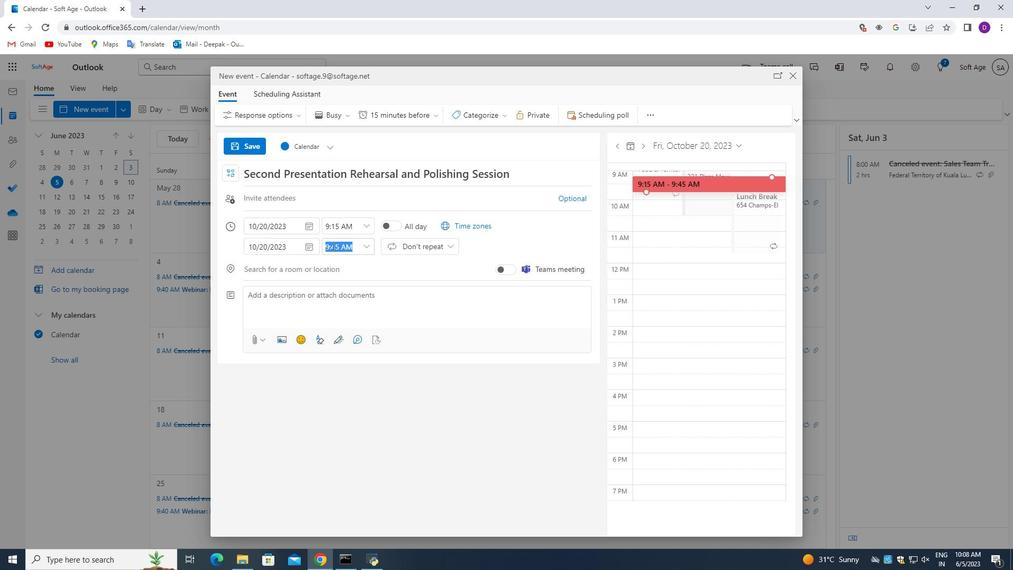 
Action: Mouse pressed left at (332, 246)
Screenshot: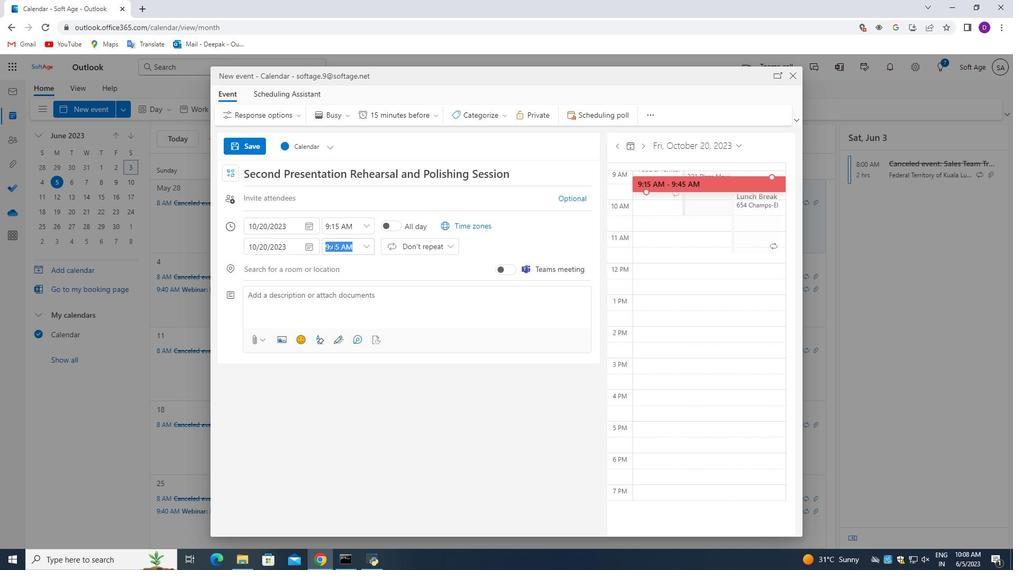 
Action: Mouse moved to (348, 260)
Screenshot: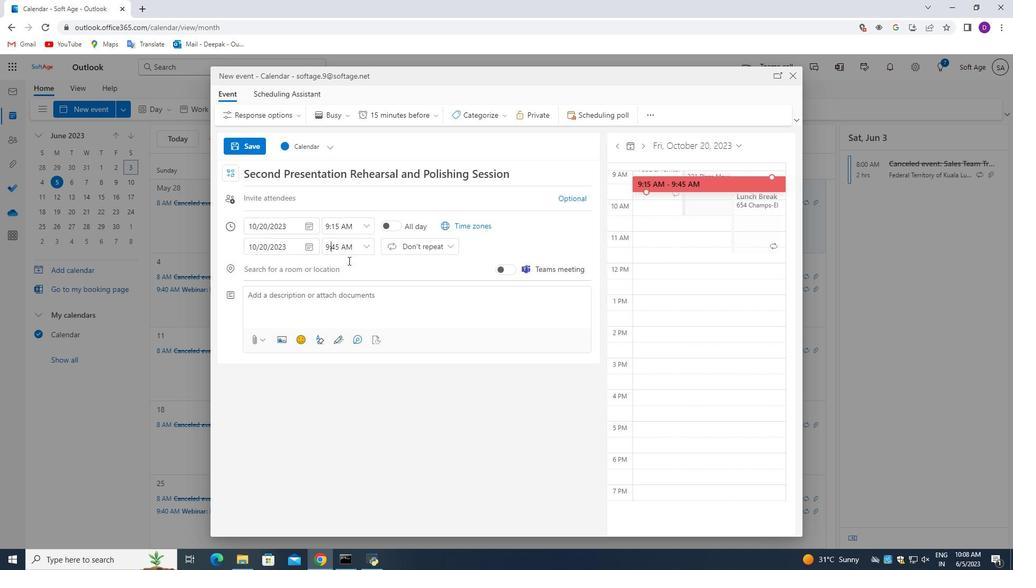 
Action: Key pressed <Key.left><Key.backspace>11<Key.right><Key.right><Key.right><Key.backspace><Key.backspace>15
Screenshot: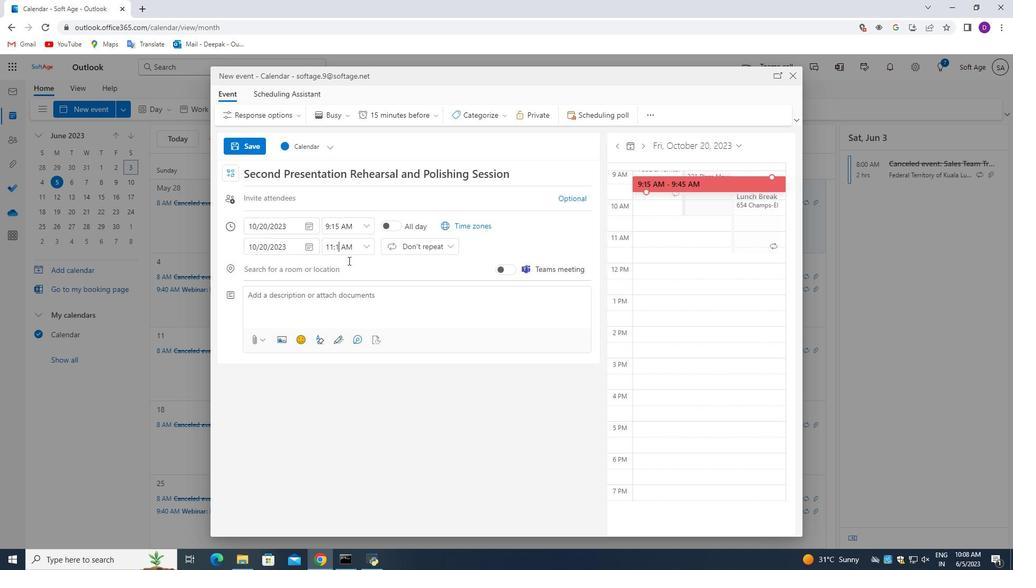
Action: Mouse moved to (325, 298)
Screenshot: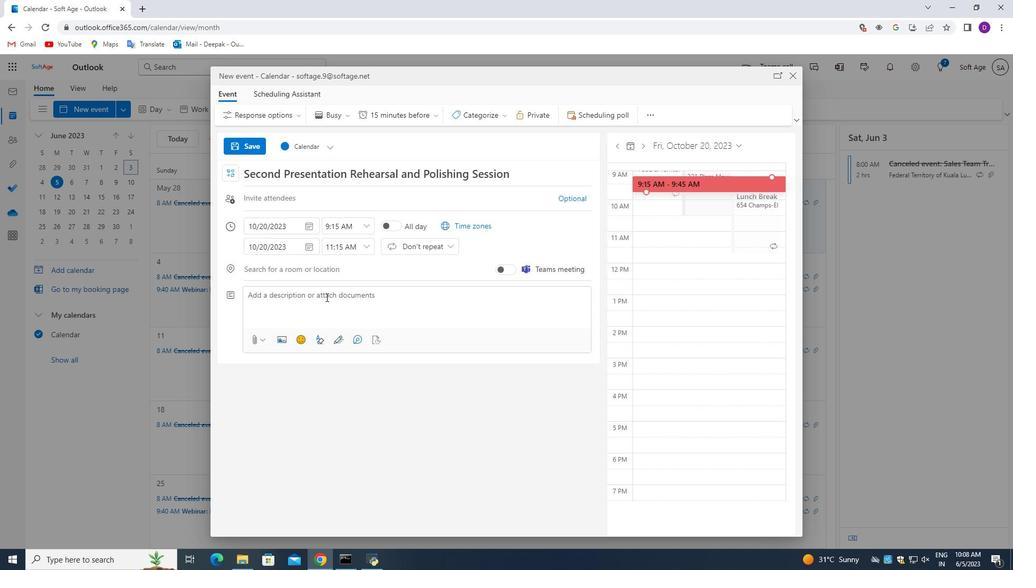 
Action: Mouse pressed left at (325, 298)
Screenshot: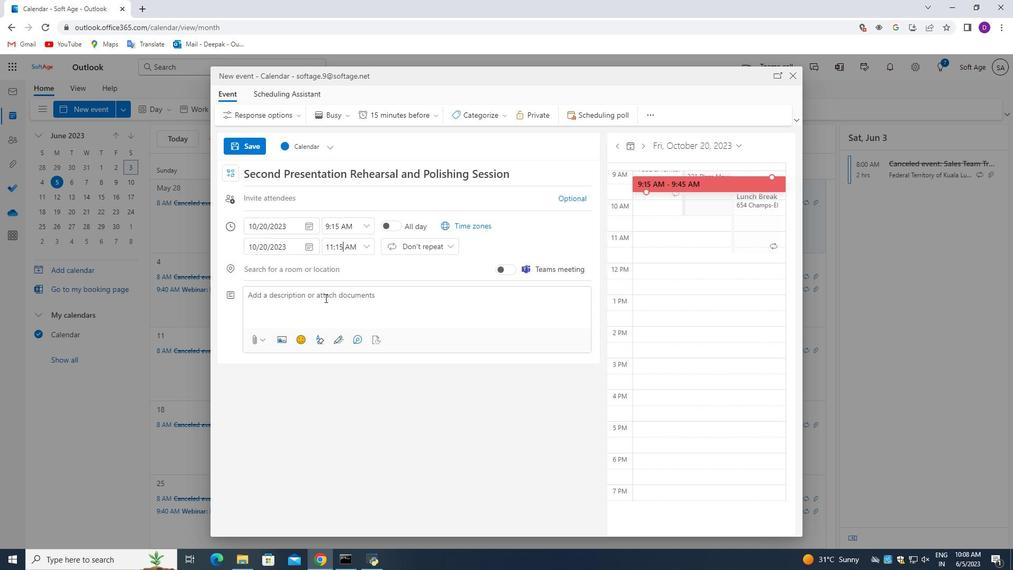 
Action: Mouse moved to (345, 460)
Screenshot: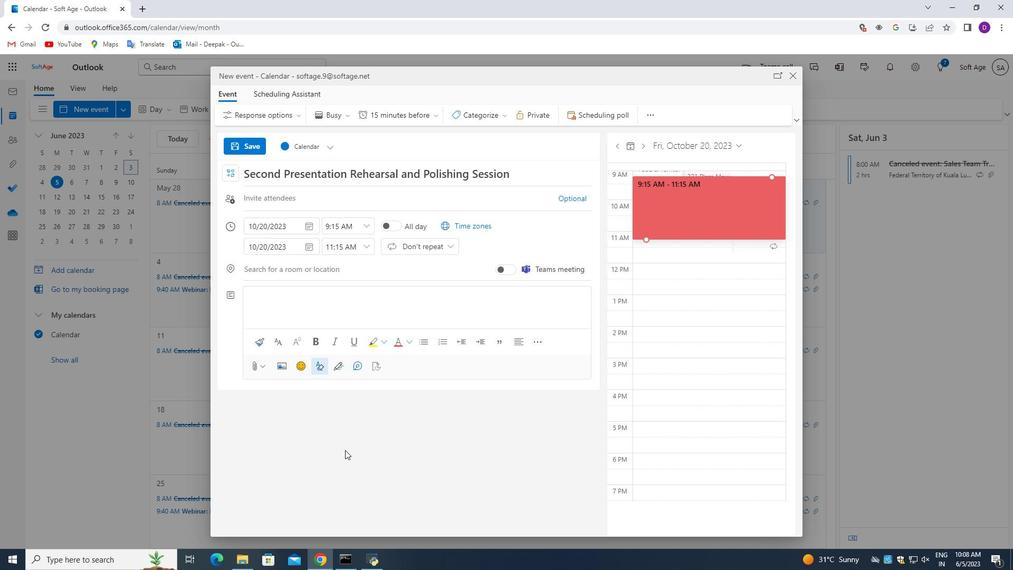 
Action: Key pressed <Key.shift_r>Throughout<Key.space>the<Key.space>retreat,<Key.space>participants<Key.space>sw<Key.backspace><Key.backspace>will<Key.space>be<Key.space>immersed<Key.space>in<Key.space>a<Key.space>variety<Key.space>of<Key.space>engaging<Key.space>and<Key.space>interactive<Key.space>exercises<Key.space>ta<Key.backspace>hat<Key.space>ec<Key.backspace>ncourage<Key.space>teamwork,<Key.space>problem<Key.space><Key.backspace>-solving,<Key.space>and<Key.space>creativity<Key.space><Key.backspace><Key.backspace>y,<Key.space><Key.shift_r>The<Key.space>activities<Key.space>are<Key.space><Key.backspace><Key.space><Key.space><Key.backspace><Key.backspace><Key.space><Key.backspace><Key.backspace><Key.backspace><Key.backspace><Key.backspace><Key.backspace>i<Key.backspace>=<Key.backspace><Key.backspace>s<Key.backspace>es<Key.space>are<Key.space>carefully<Key.space>designes<Key.backspace>d<Key.space>to<Key.space>challenge<Key.space>indivif<Key.backspace>dual<Key.space><Key.backspace>,<Key.space>foster<Key.space>collaboration,<Key.space>and<Key.space>gighlight<Key.space><Key.backspace><Key.backspace><Key.backspace><Key.backspace><Key.backspace><Key.backspace><Key.backspace><Key.backspace><Key.backspace><Key.backspace>highlight<Key.space>the<Key.space>power<Key.space>of<Key.space>collective<Key.space>effort.<Key.space>
Screenshot: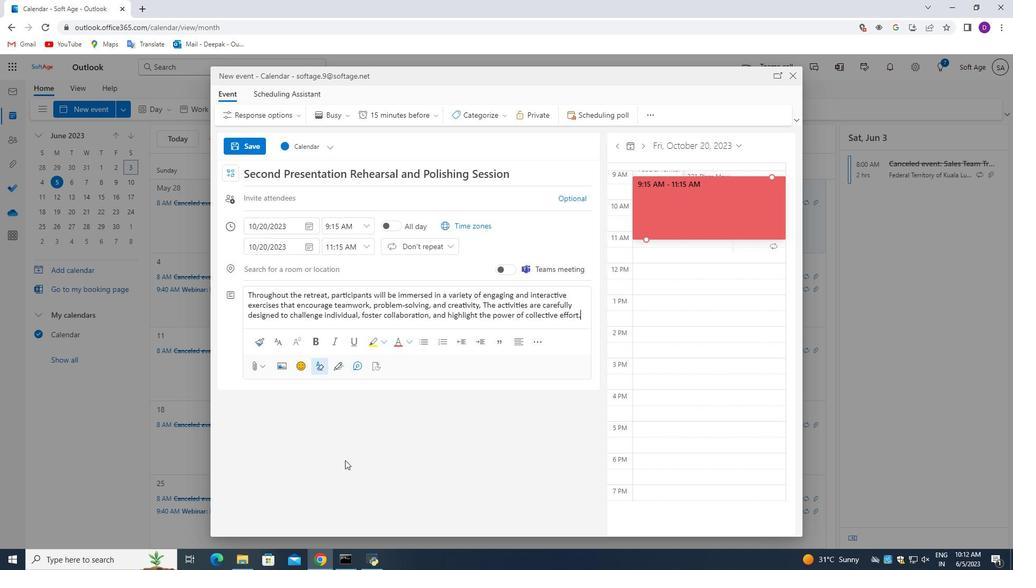 
Action: Mouse moved to (479, 117)
Screenshot: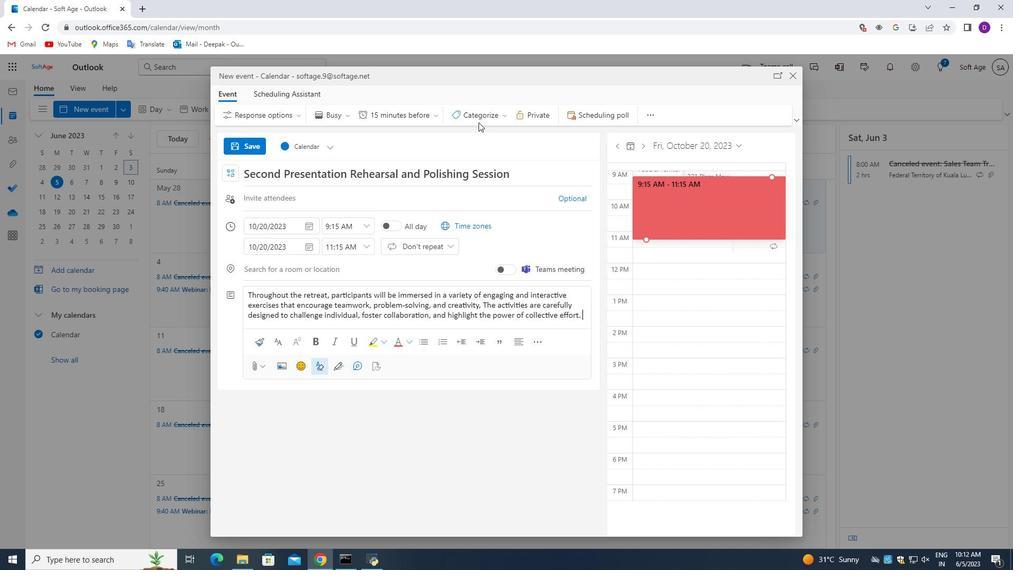 
Action: Mouse pressed left at (479, 117)
Screenshot: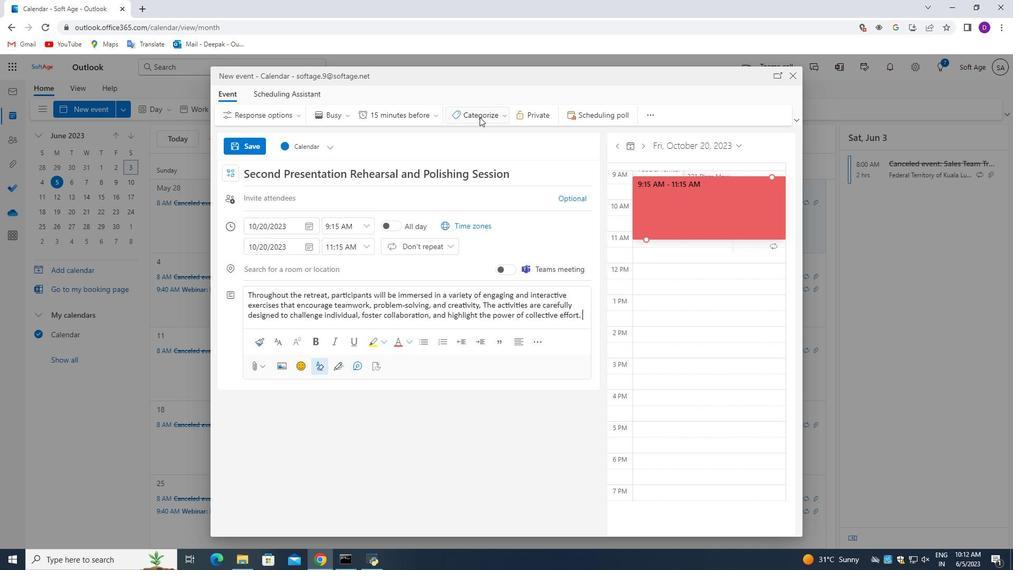 
Action: Mouse moved to (486, 136)
Screenshot: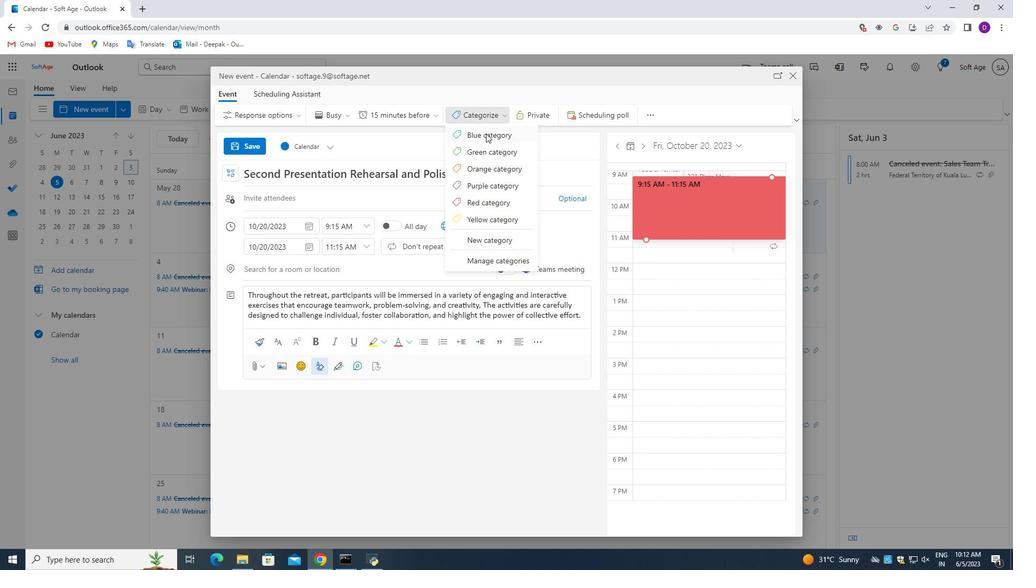
Action: Mouse pressed left at (486, 136)
Screenshot: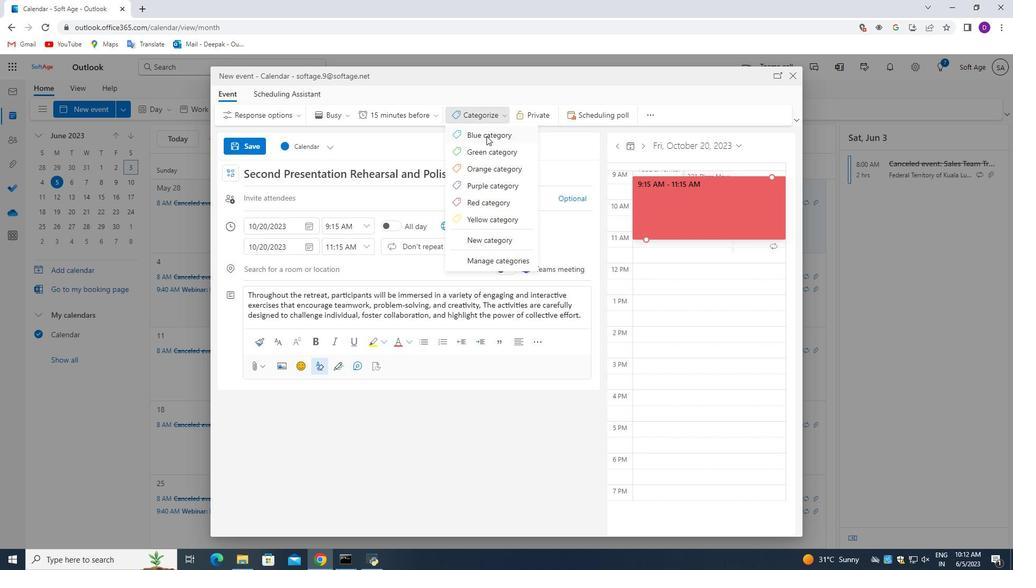 
Action: Mouse moved to (309, 270)
Screenshot: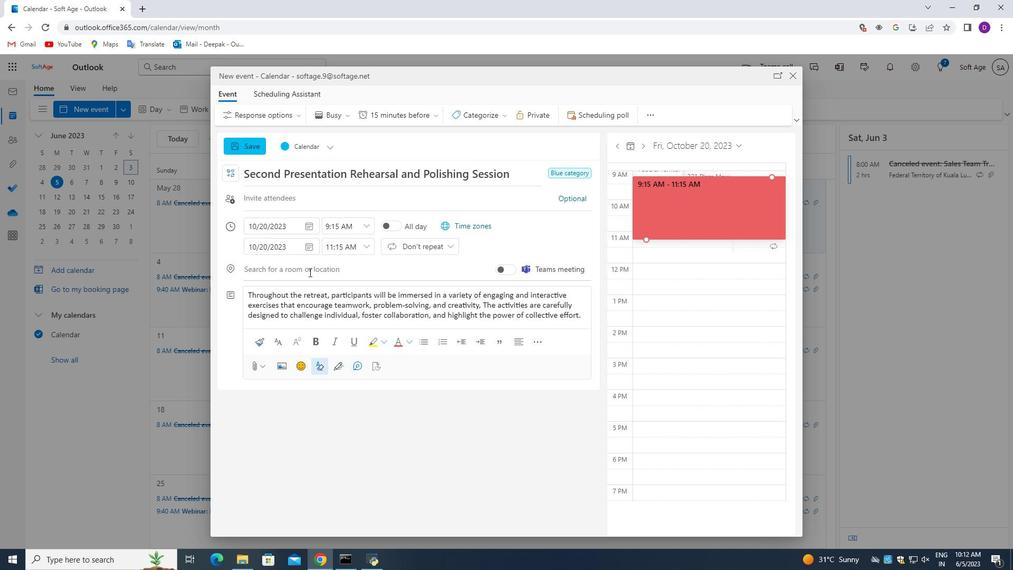 
Action: Mouse pressed left at (309, 270)
Screenshot: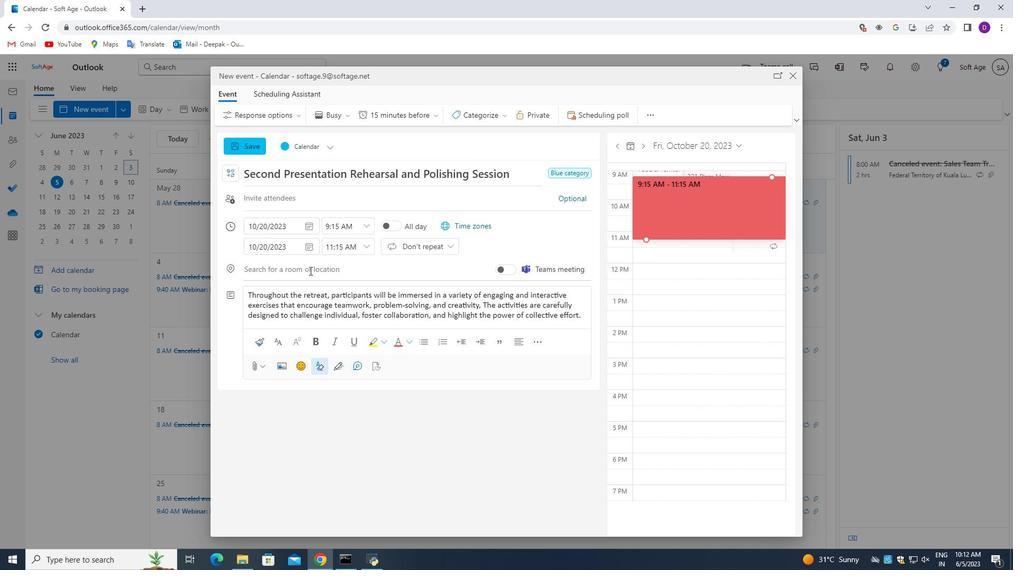 
Action: Mouse moved to (369, 441)
Screenshot: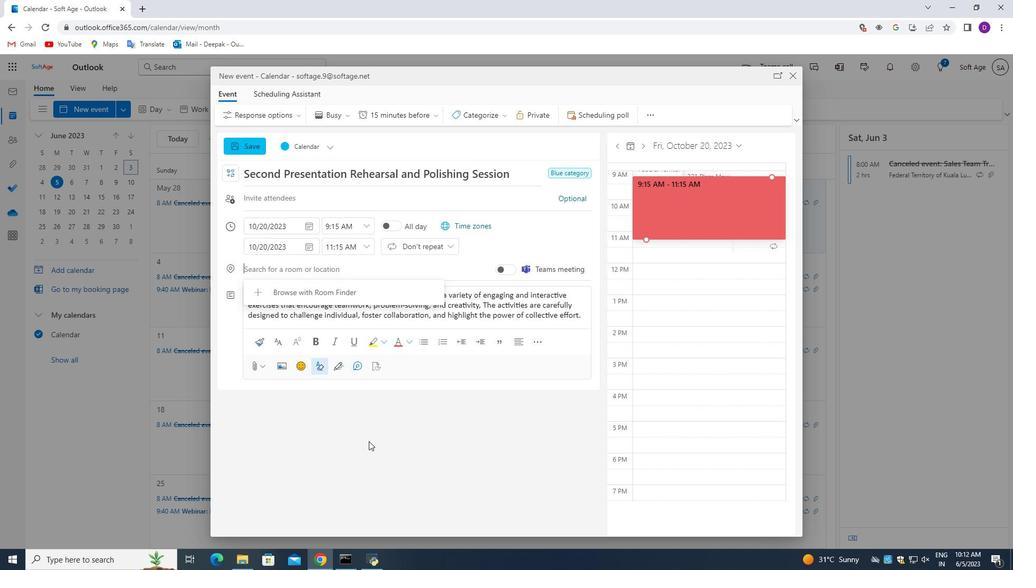 
Action: Key pressed 987<Key.space><Key.shift_r>f<Key.backspace><Key.shift_r>Fpz<Key.backspace><Key.backspace>p<Key.backspace>oz<Key.space>do<Key.space><Key.shift_r>douro,<Key.space><Key.backspace><Key.backspace><Key.backspace><Key.backspace><Key.backspace><Key.backspace><Key.backspace><Key.shift_r>Douro,<Key.space><Key.shift>Porto,<Key.space><Key.shift>Portugal
Screenshot: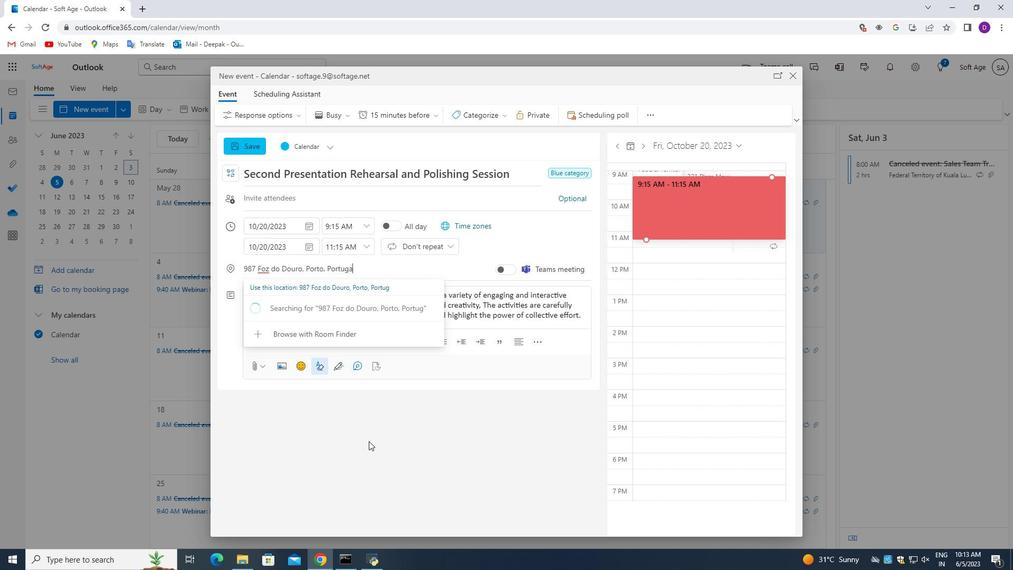 
Action: Mouse moved to (290, 195)
Screenshot: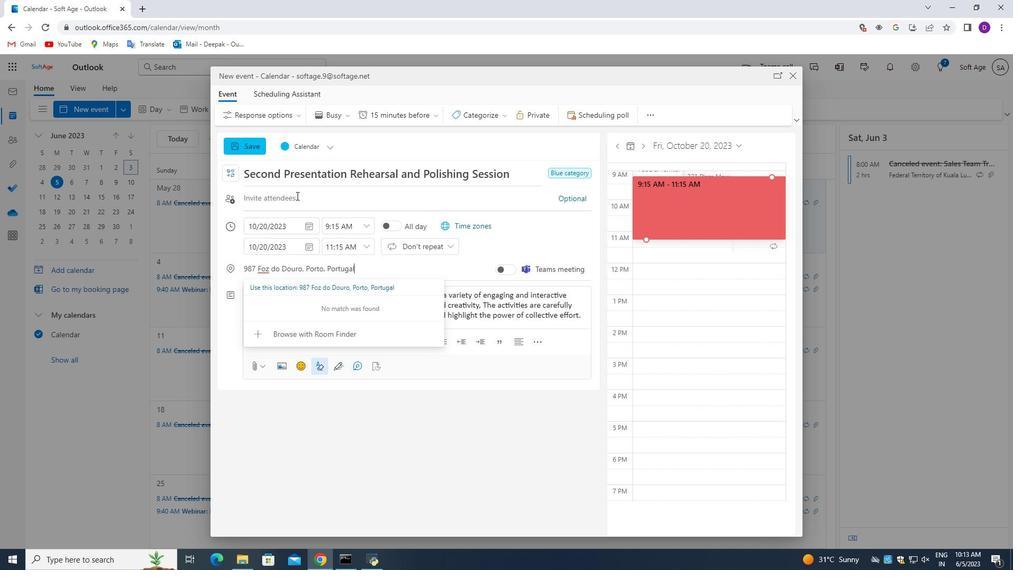 
Action: Mouse pressed left at (290, 195)
Screenshot: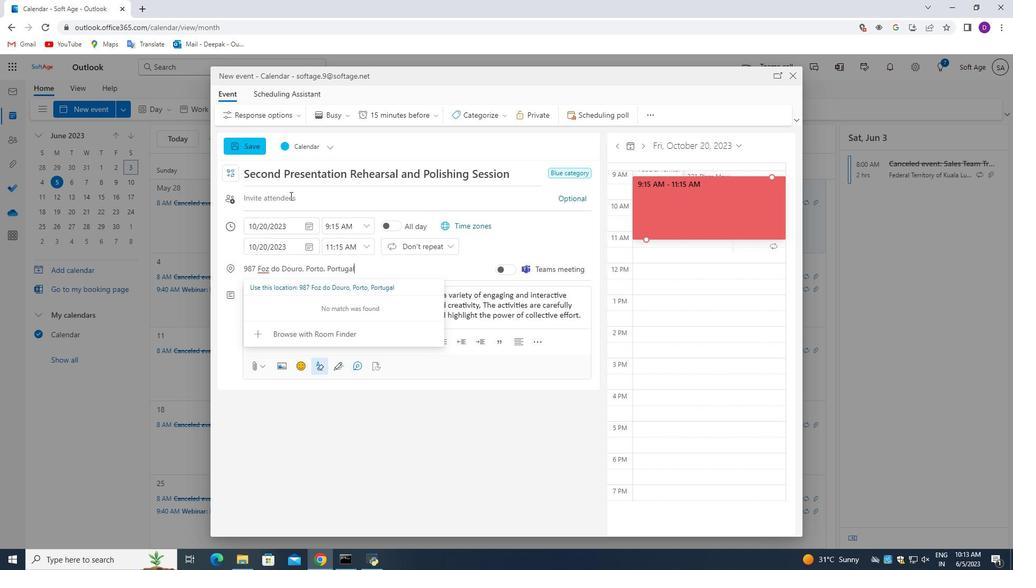 
Action: Key pressed <Key.shift_r>Softage.7<Key.shift>@softage.net<Key.enter>
Screenshot: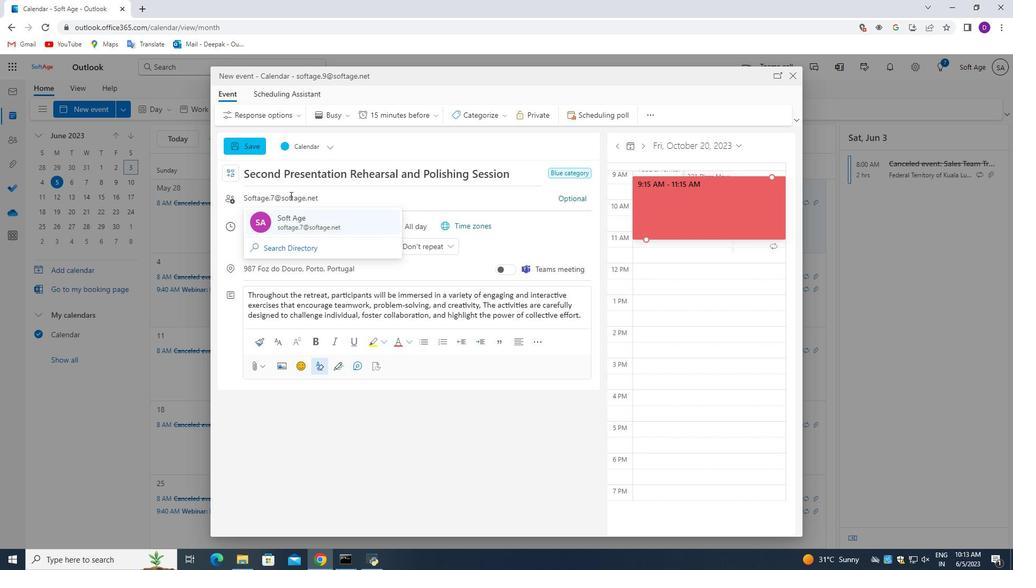 
Action: Mouse moved to (572, 202)
Screenshot: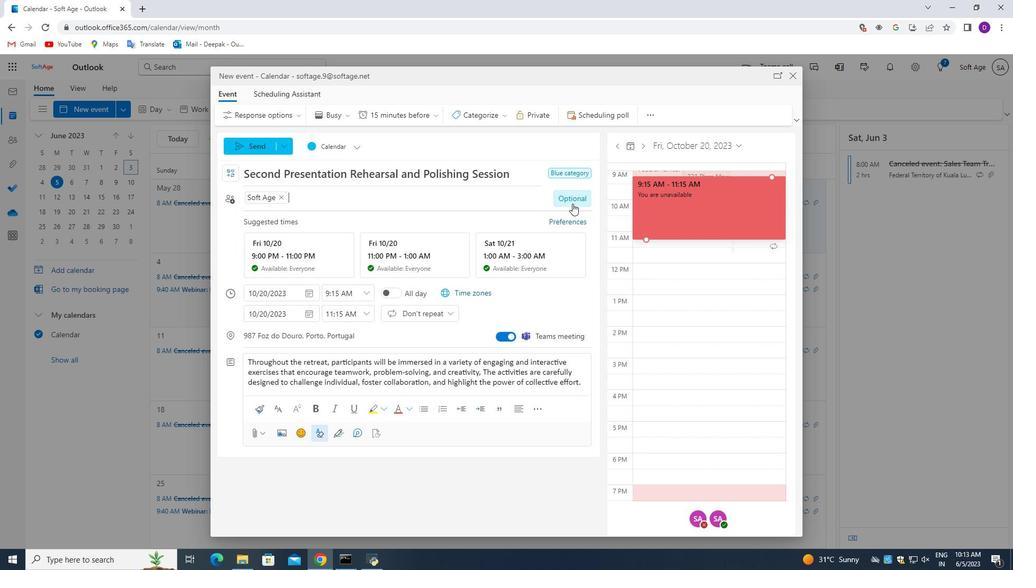 
Action: Mouse pressed left at (572, 202)
Screenshot: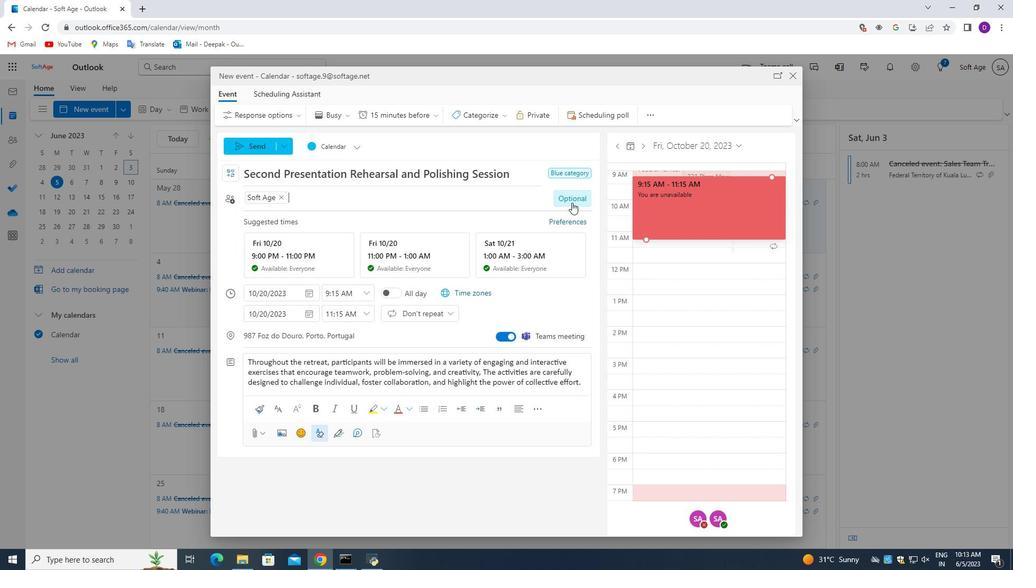 
Action: Mouse moved to (368, 196)
Screenshot: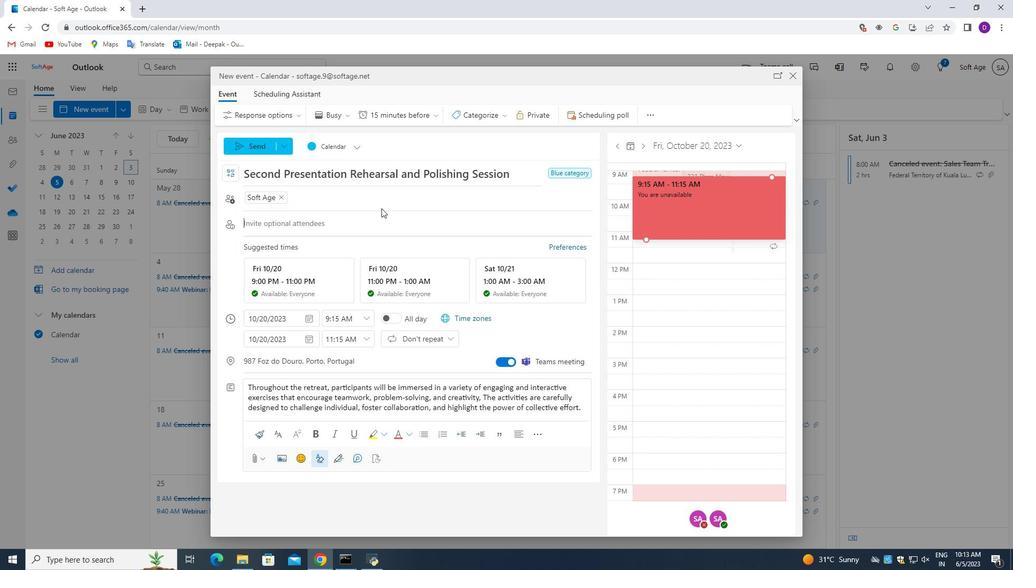 
Action: Key pressed <Key.shift_r>Softage.8<Key.shift>@softage.net<Key.enter>
Screenshot: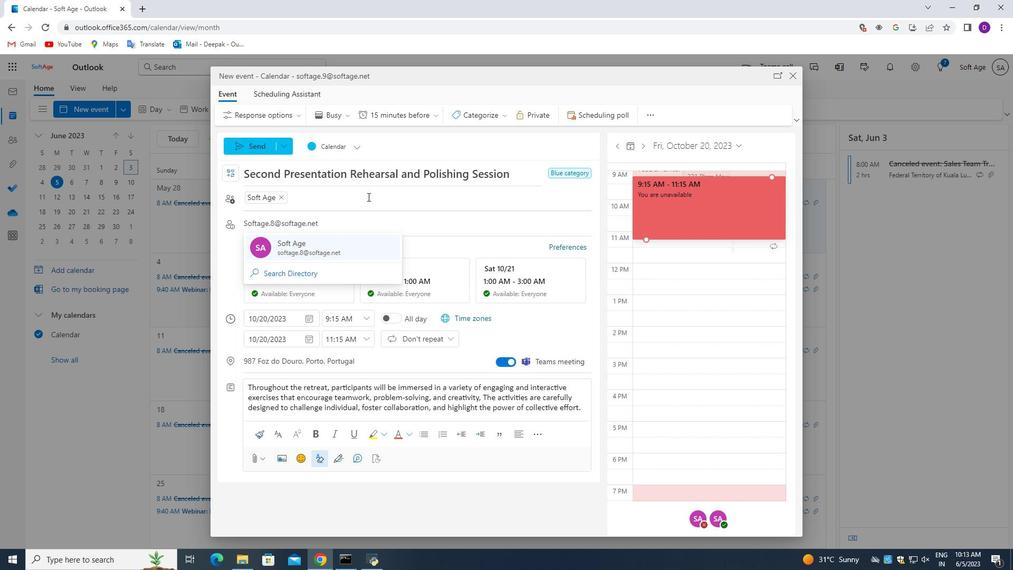 
Action: Mouse moved to (417, 119)
Screenshot: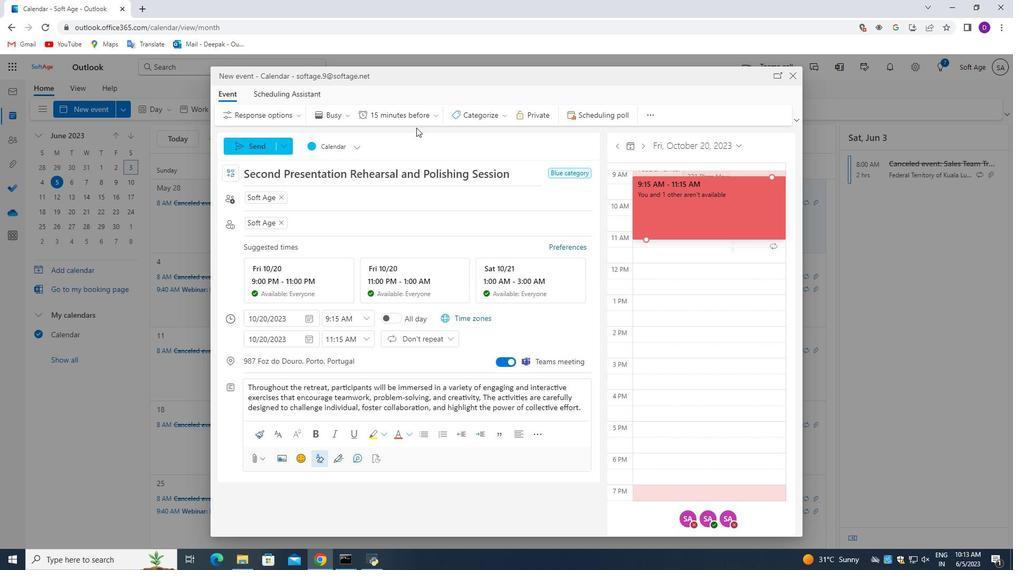 
Action: Mouse pressed left at (417, 119)
Screenshot: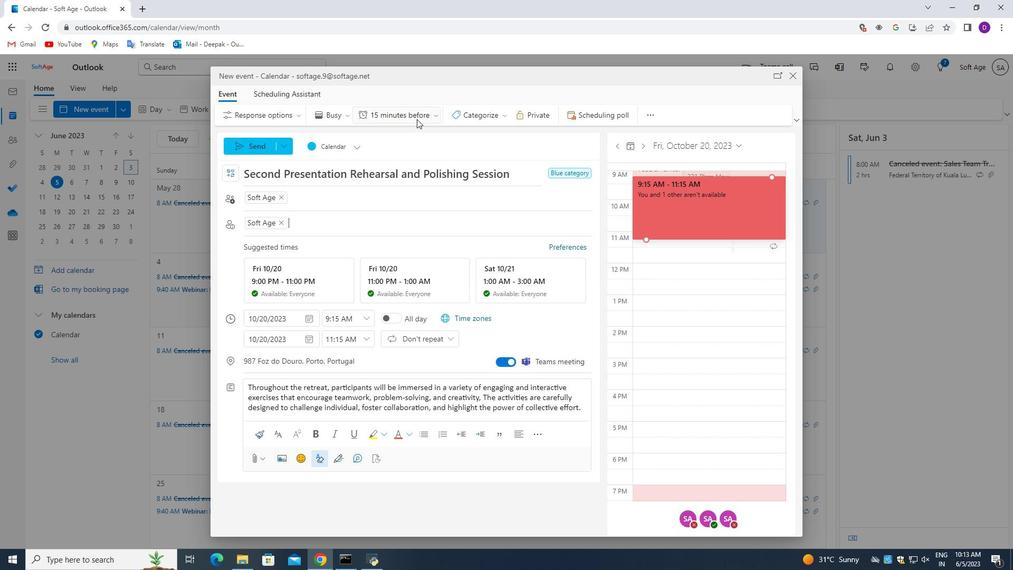 
Action: Mouse moved to (407, 152)
Screenshot: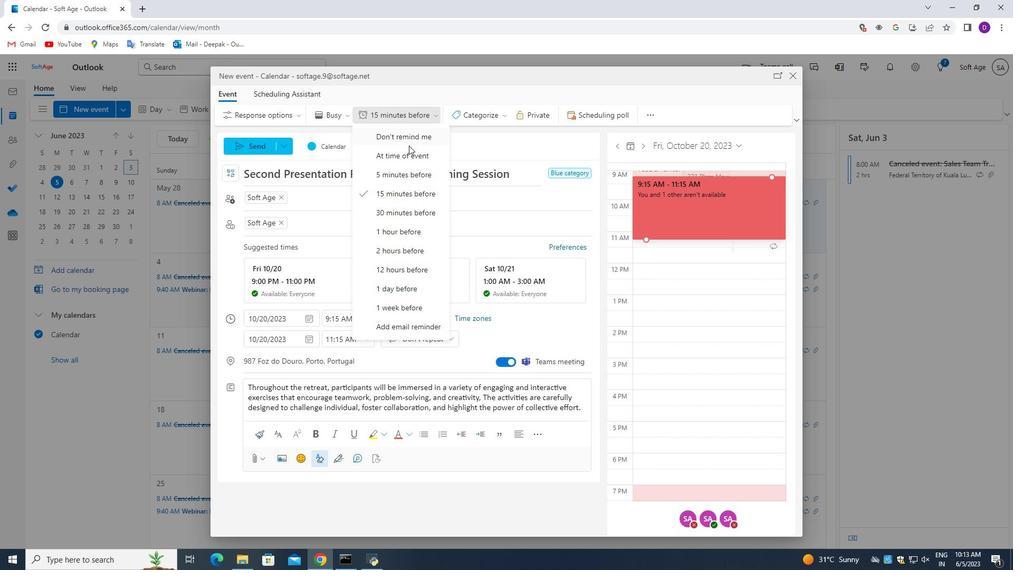 
Action: Mouse pressed left at (407, 152)
Screenshot: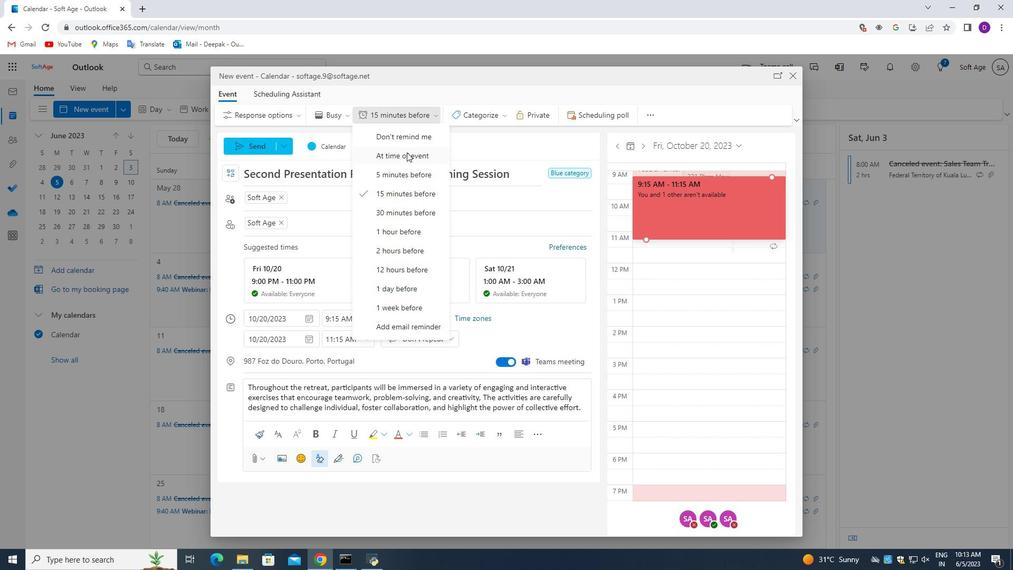 
Action: Mouse moved to (359, 243)
Screenshot: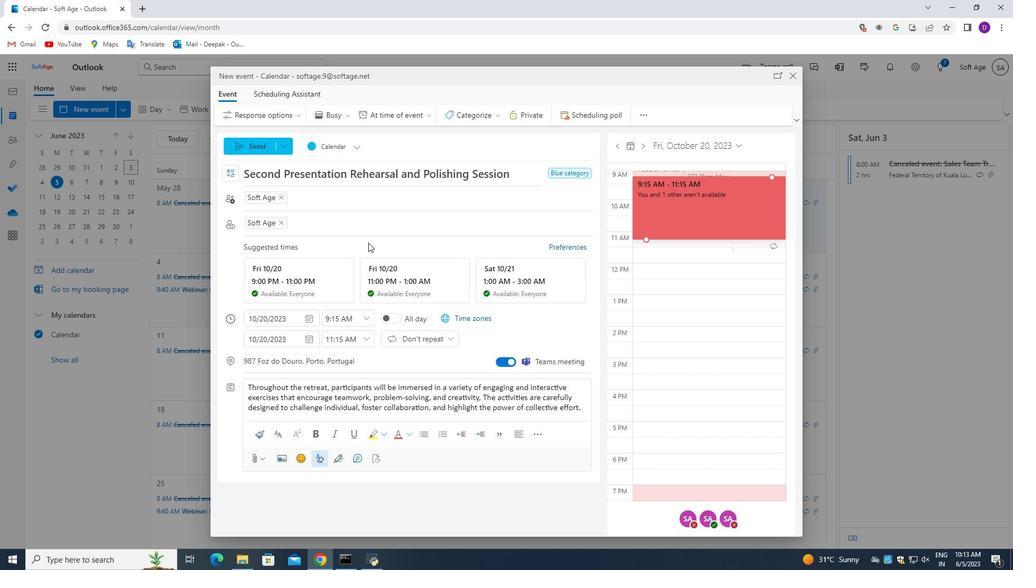 
Action: Mouse scrolled (359, 242) with delta (0, 0)
Screenshot: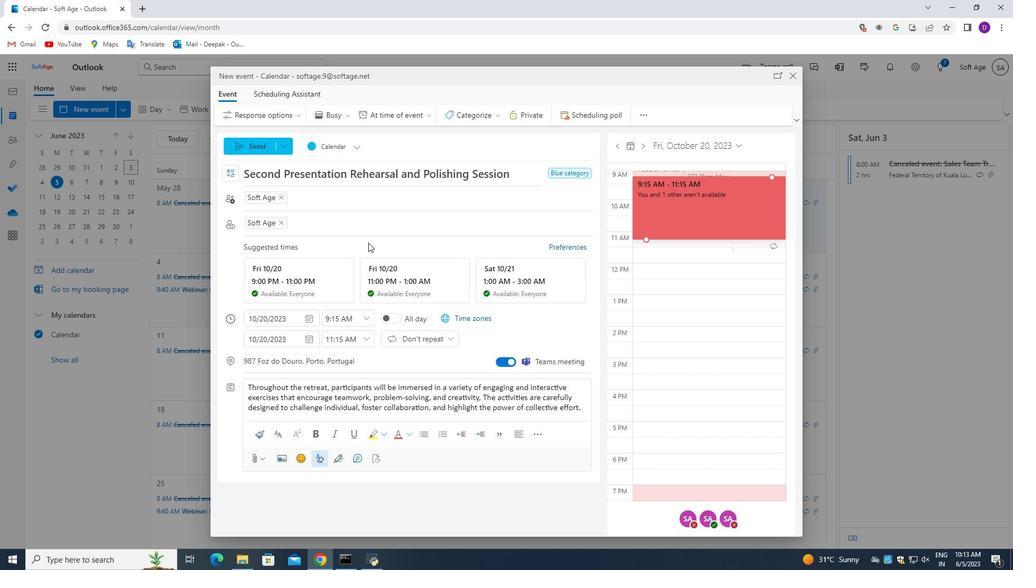 
Action: Mouse moved to (356, 244)
Screenshot: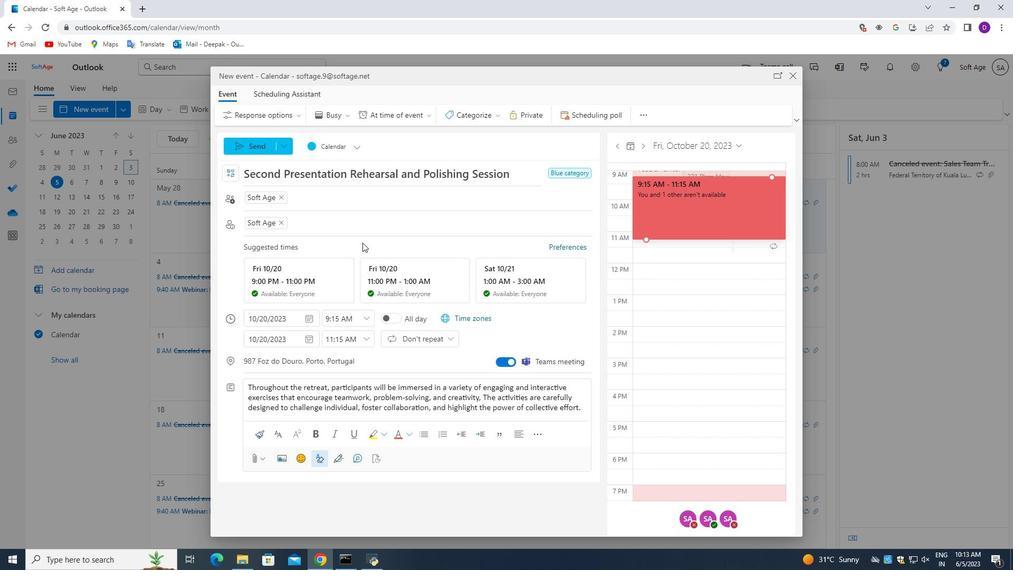 
Action: Mouse scrolled (356, 243) with delta (0, 0)
Screenshot: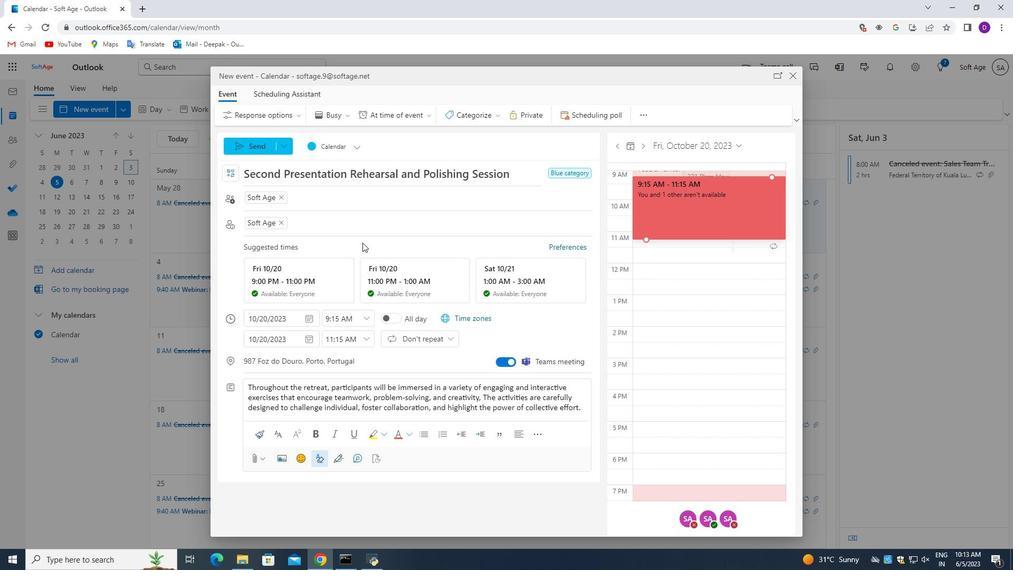 
Action: Mouse moved to (353, 244)
Screenshot: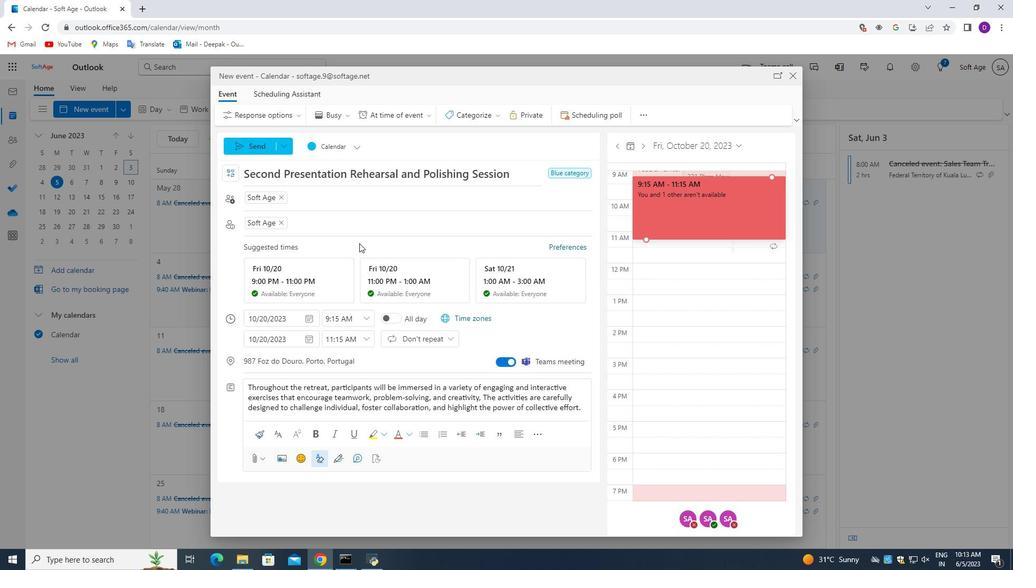 
Action: Mouse scrolled (353, 243) with delta (0, 0)
Screenshot: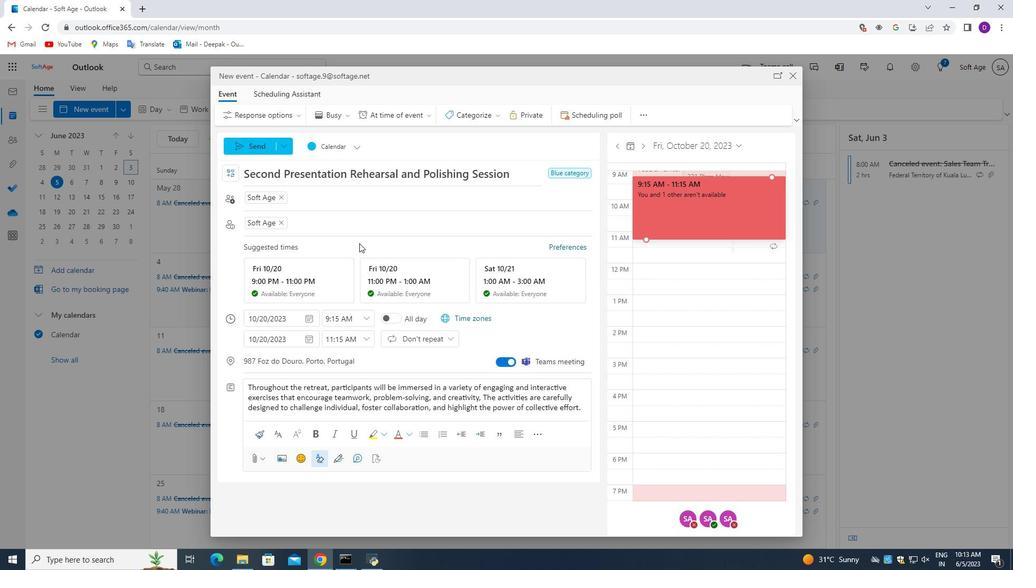 
Action: Mouse moved to (295, 230)
Screenshot: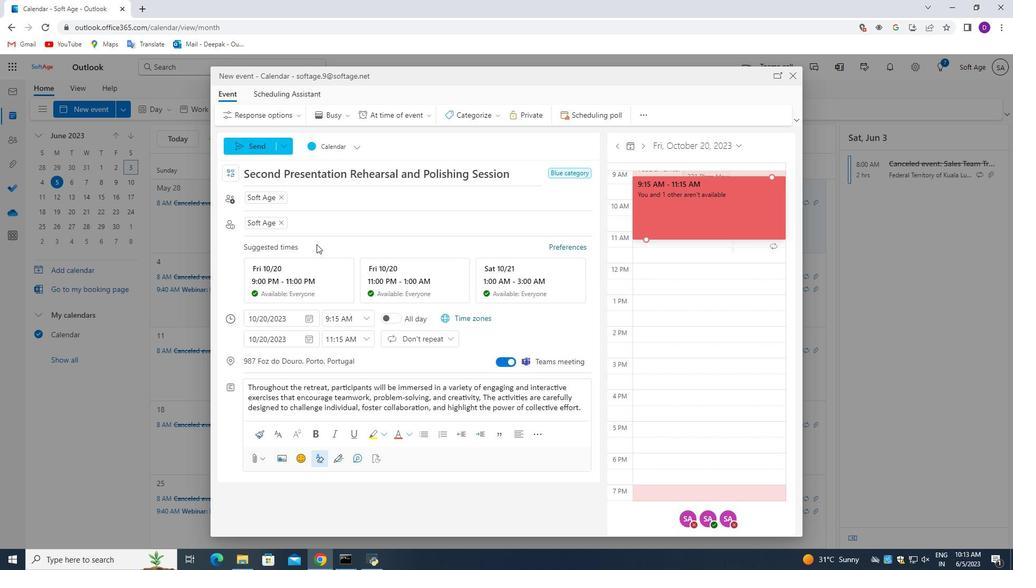 
Action: Mouse scrolled (295, 230) with delta (0, 0)
Screenshot: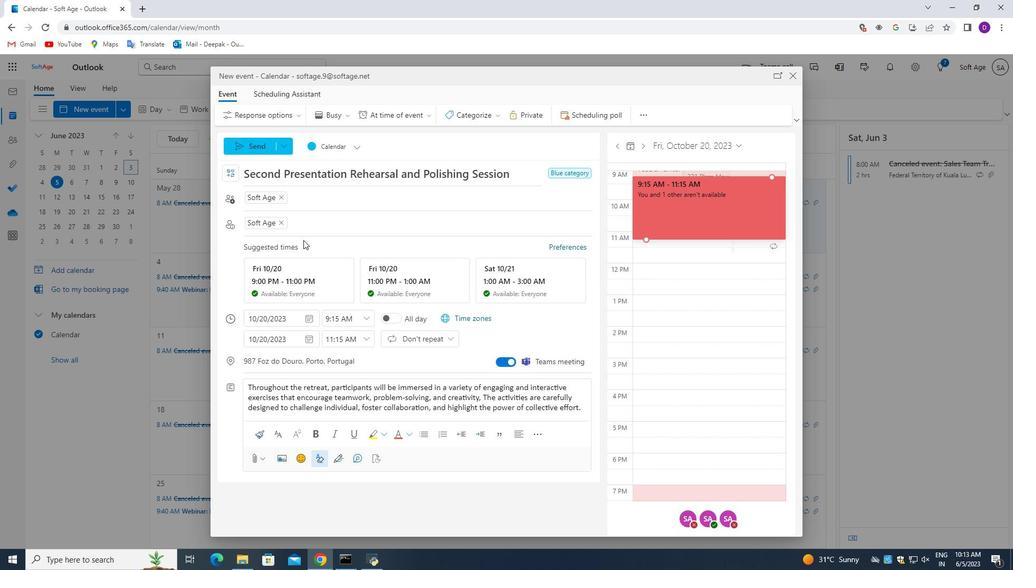 
Action: Mouse moved to (289, 225)
Screenshot: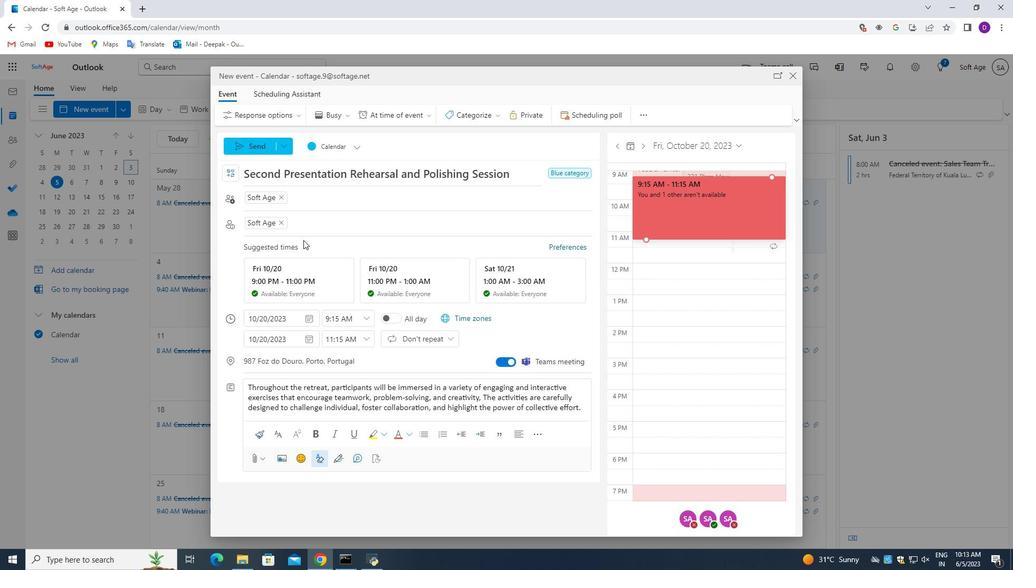 
Action: Mouse scrolled (289, 225) with delta (0, 0)
Screenshot: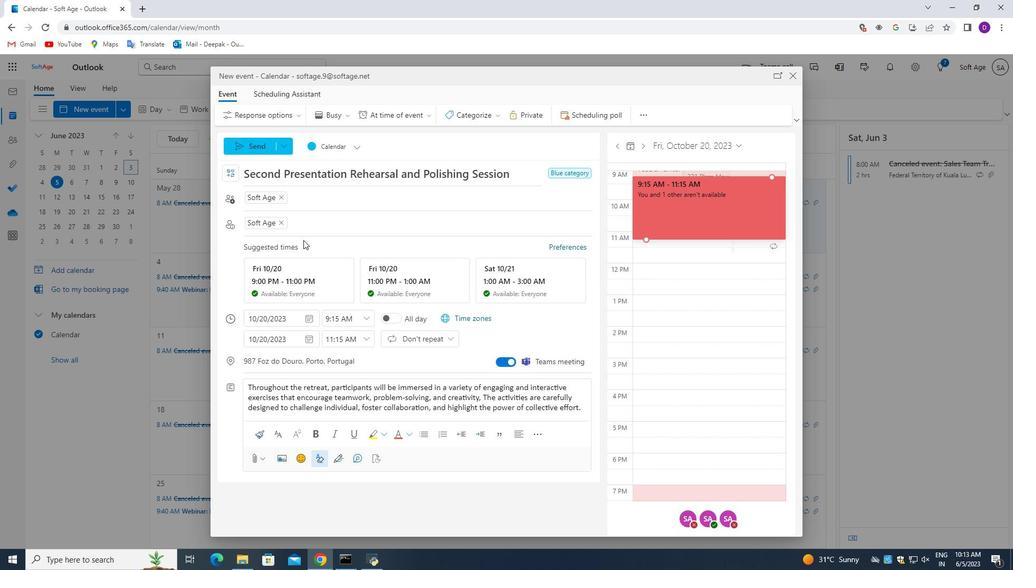
Action: Mouse moved to (288, 224)
Screenshot: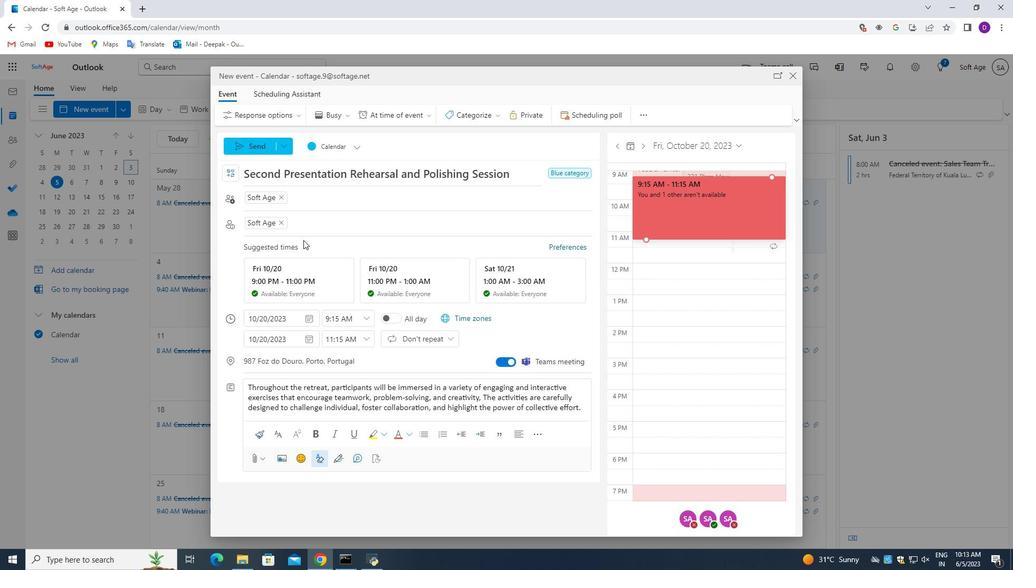 
Action: Mouse scrolled (288, 225) with delta (0, 0)
Screenshot: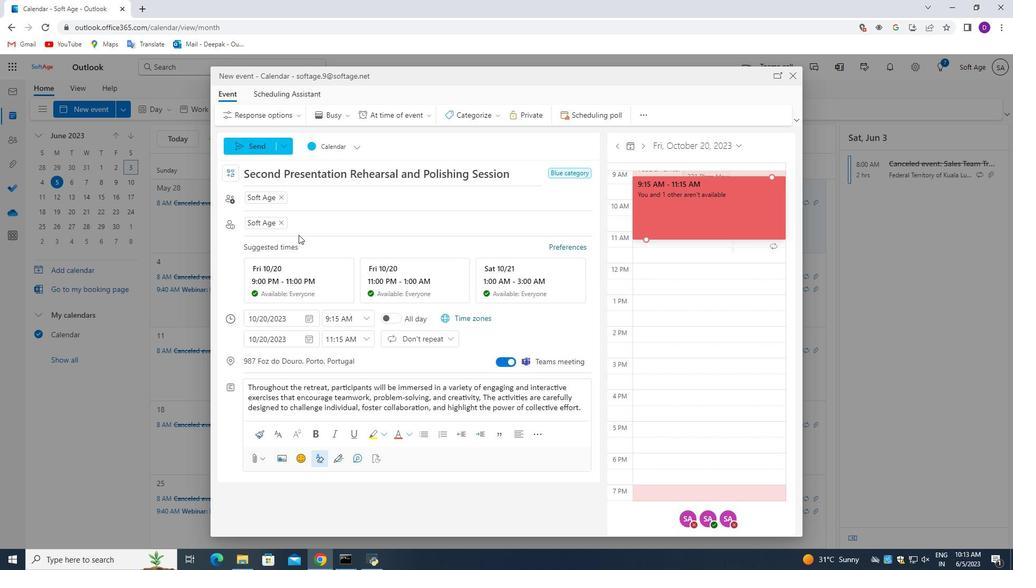 
Action: Mouse moved to (257, 151)
Screenshot: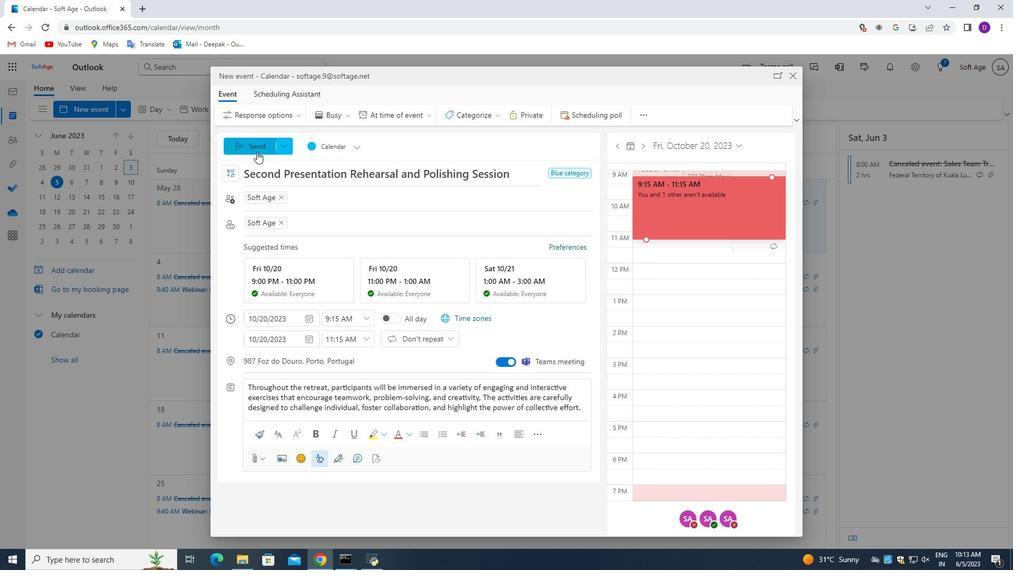 
Action: Mouse pressed left at (257, 151)
Screenshot: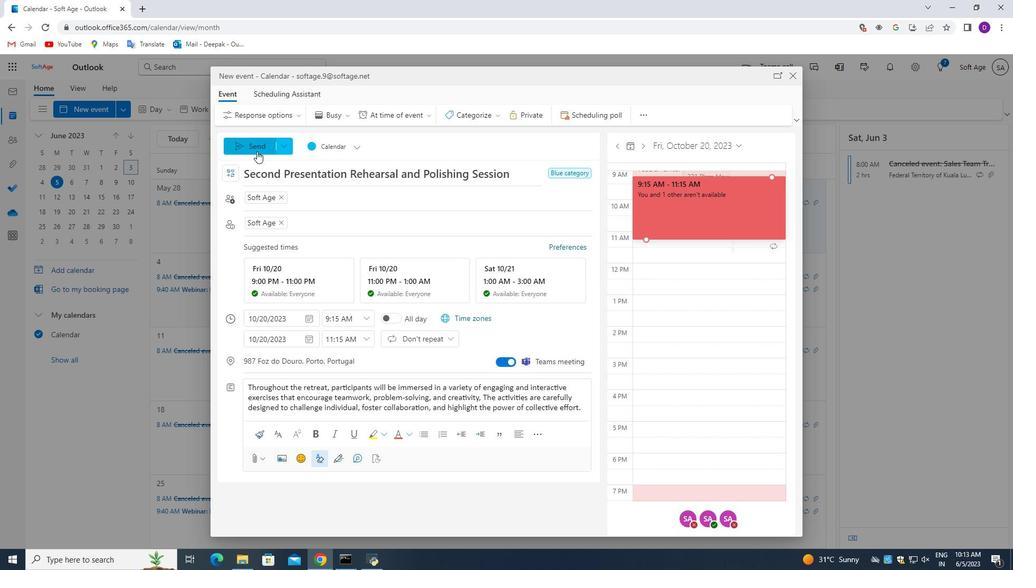 
Action: Mouse moved to (316, 247)
Screenshot: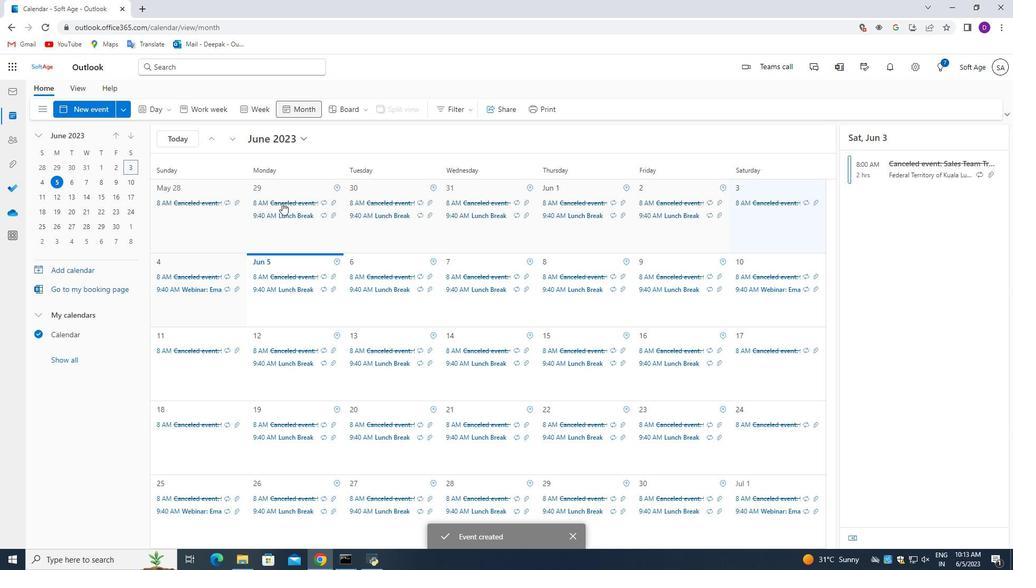 
